 Task: Look for space in Oudtshoorn, South Africa from 8th August, 2023 to 15th August, 2023 for 9 adults in price range Rs.10000 to Rs.14000. Place can be shared room with 5 bedrooms having 9 beds and 5 bathrooms. Property type can be house, flat, guest house. Amenities needed are: wifi, TV, free parkinig on premises, gym, breakfast. Booking option can be shelf check-in. Required host language is English.
Action: Mouse moved to (430, 110)
Screenshot: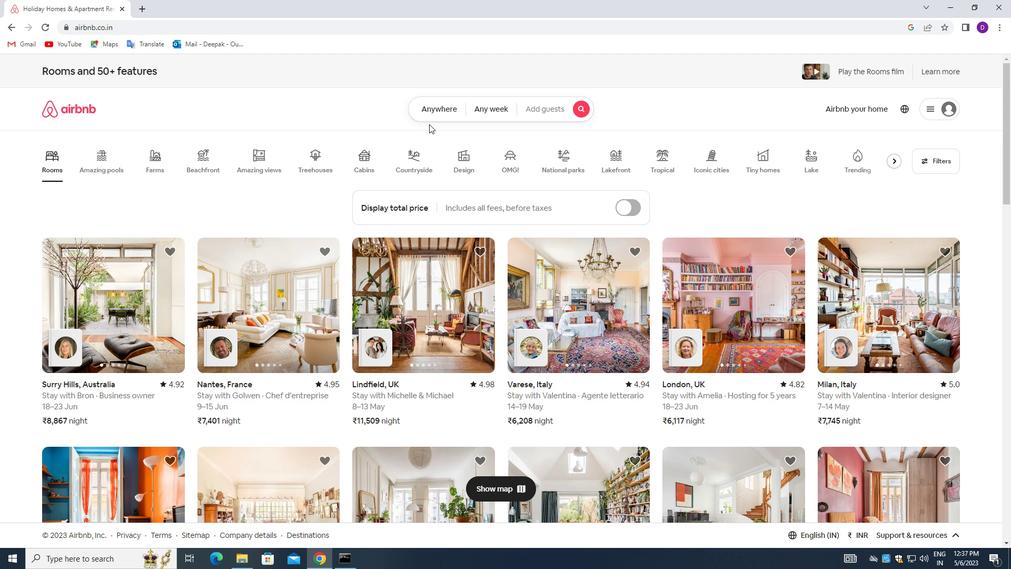 
Action: Mouse pressed left at (430, 110)
Screenshot: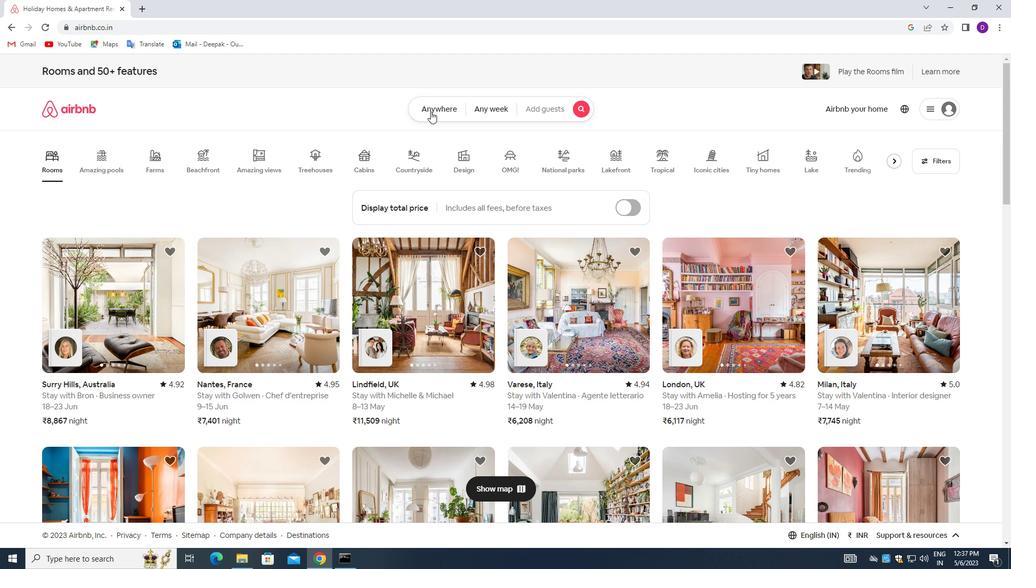 
Action: Mouse moved to (376, 151)
Screenshot: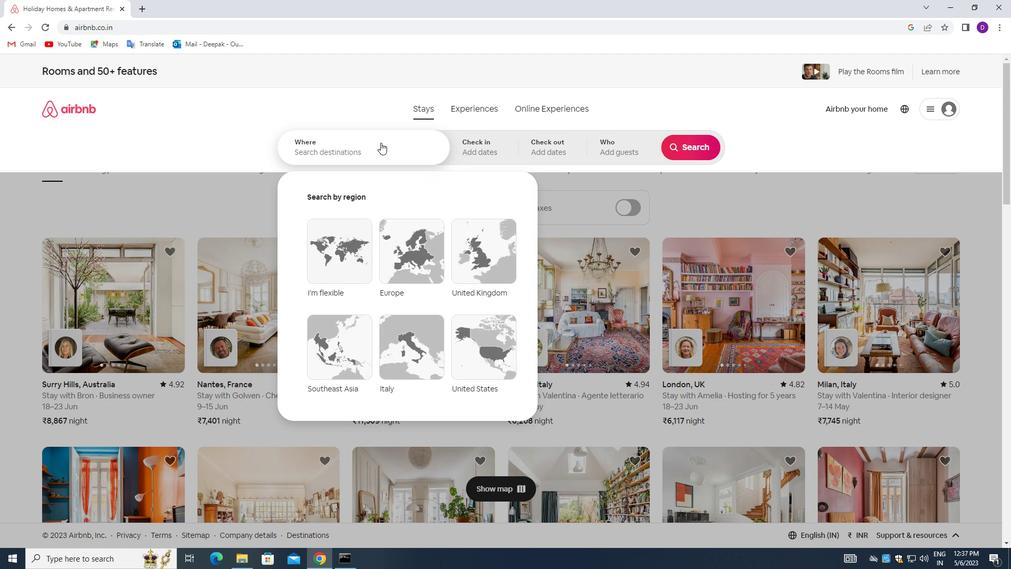 
Action: Mouse pressed left at (376, 151)
Screenshot: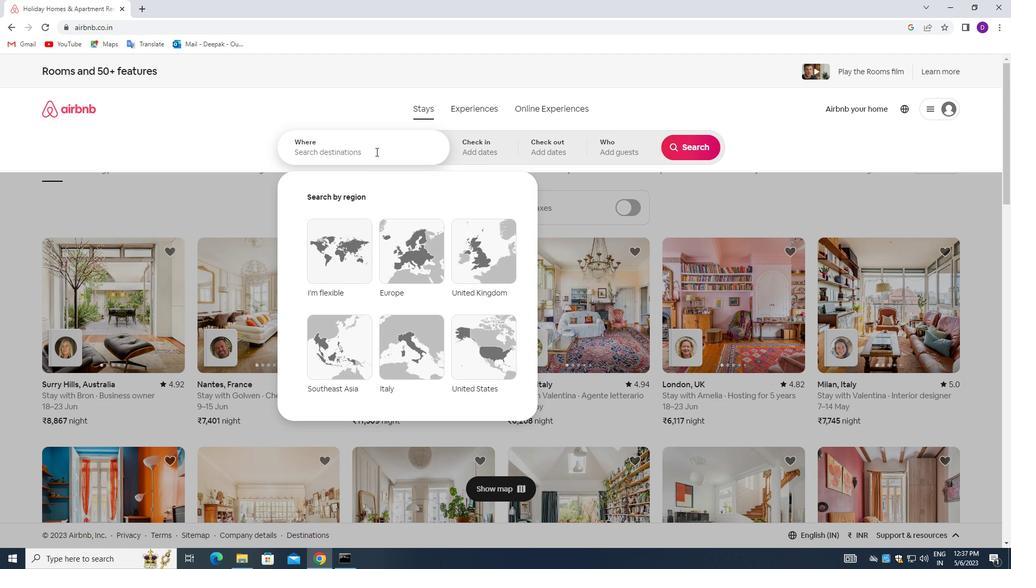 
Action: Mouse moved to (238, 214)
Screenshot: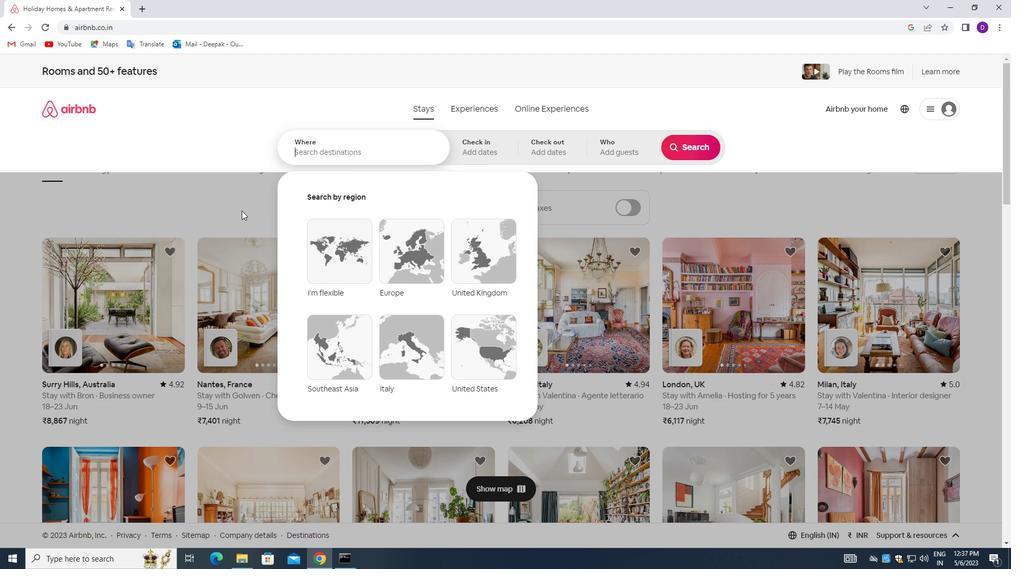 
Action: Key pressed <Key.shift>OUDTSHOORN,<Key.space><Key.shift_r>SOUTH<Key.space><Key.shift_r>AFRICA<Key.enter>
Screenshot: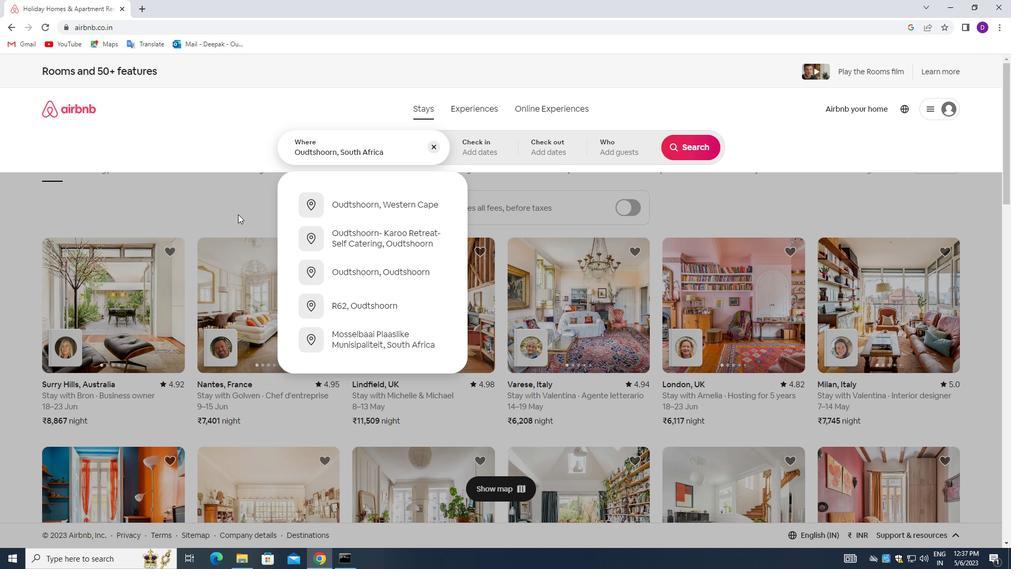 
Action: Mouse moved to (689, 228)
Screenshot: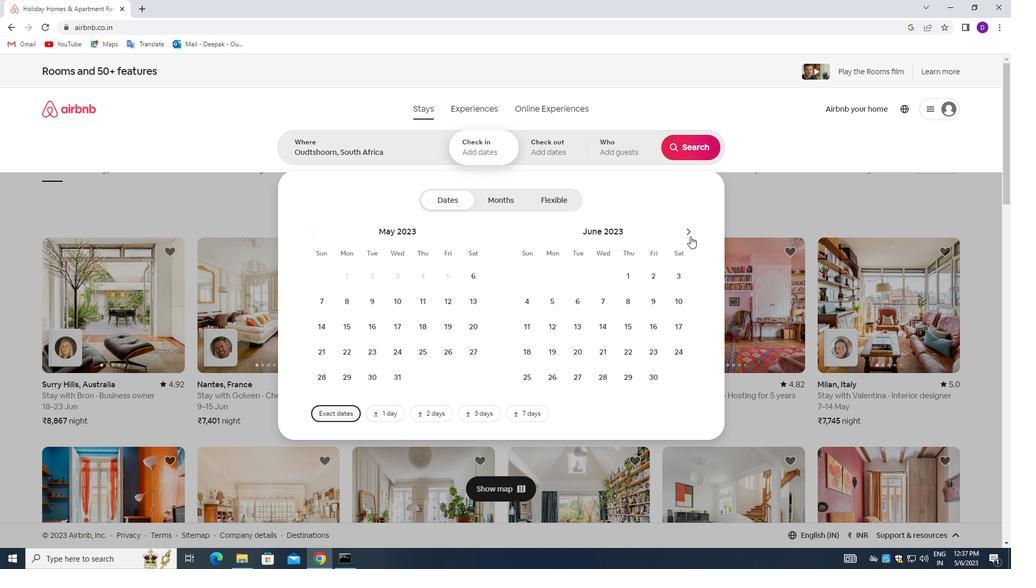 
Action: Mouse pressed left at (689, 228)
Screenshot: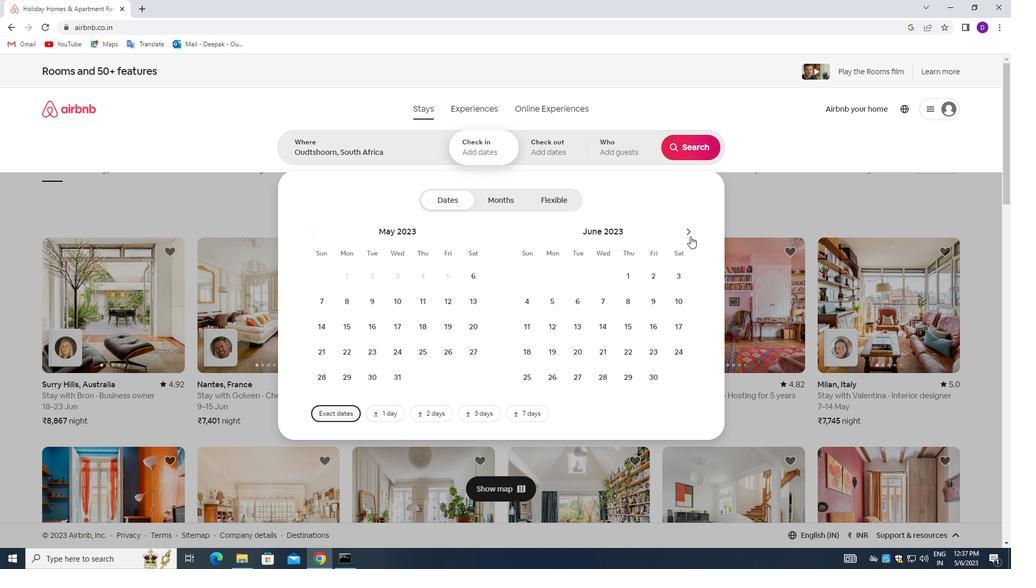 
Action: Mouse pressed left at (689, 228)
Screenshot: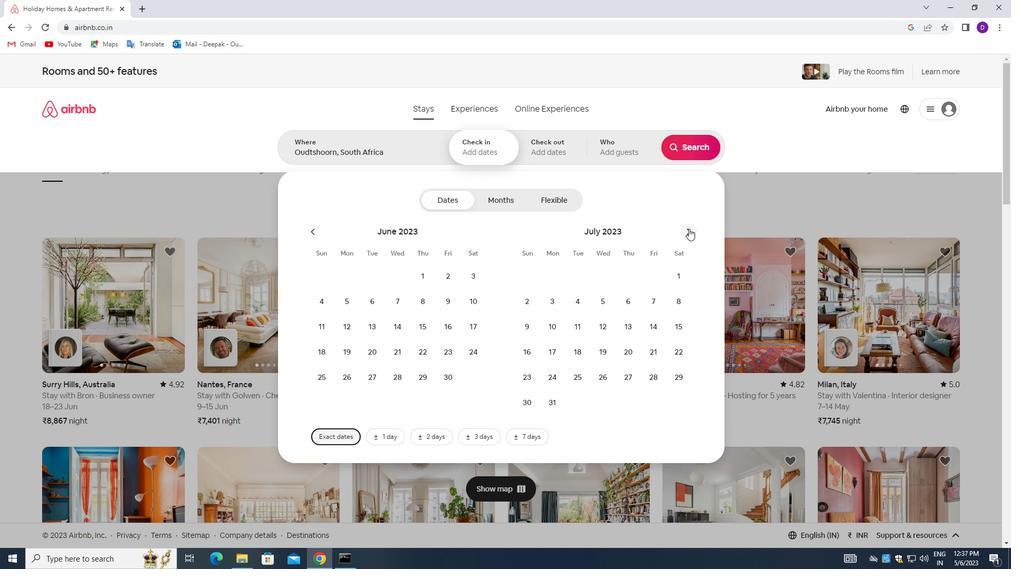 
Action: Mouse moved to (575, 306)
Screenshot: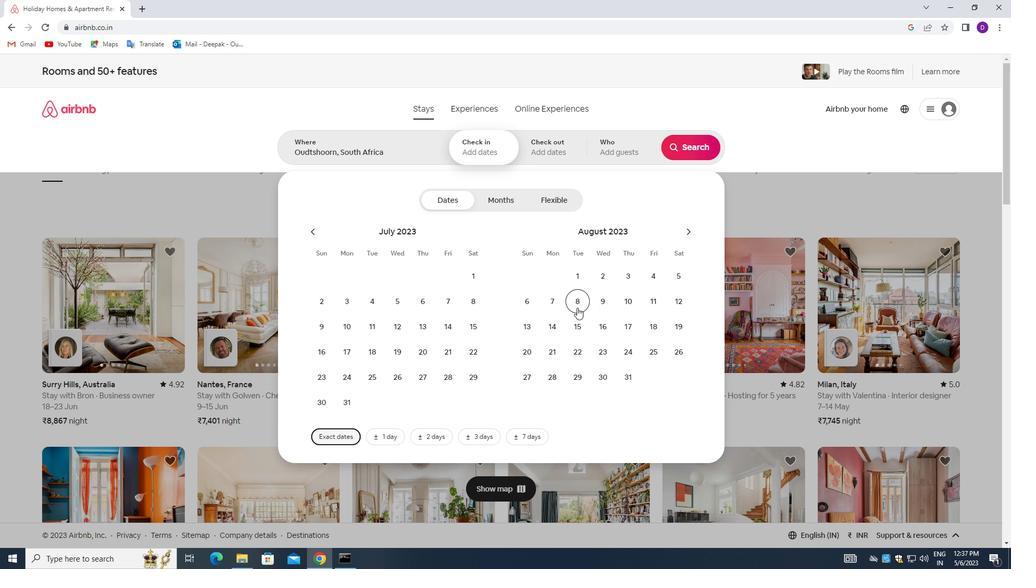 
Action: Mouse pressed left at (575, 306)
Screenshot: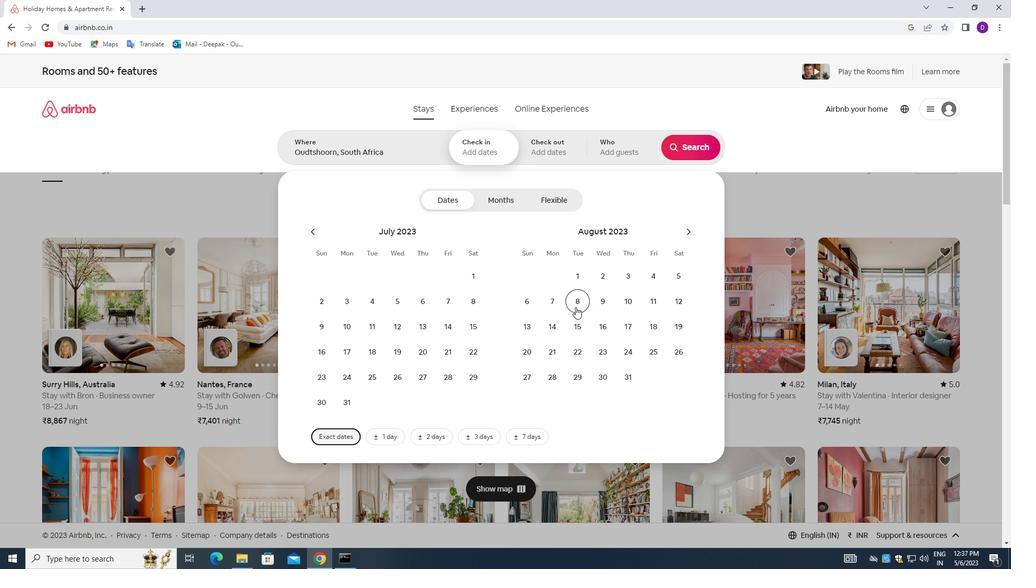 
Action: Mouse moved to (580, 330)
Screenshot: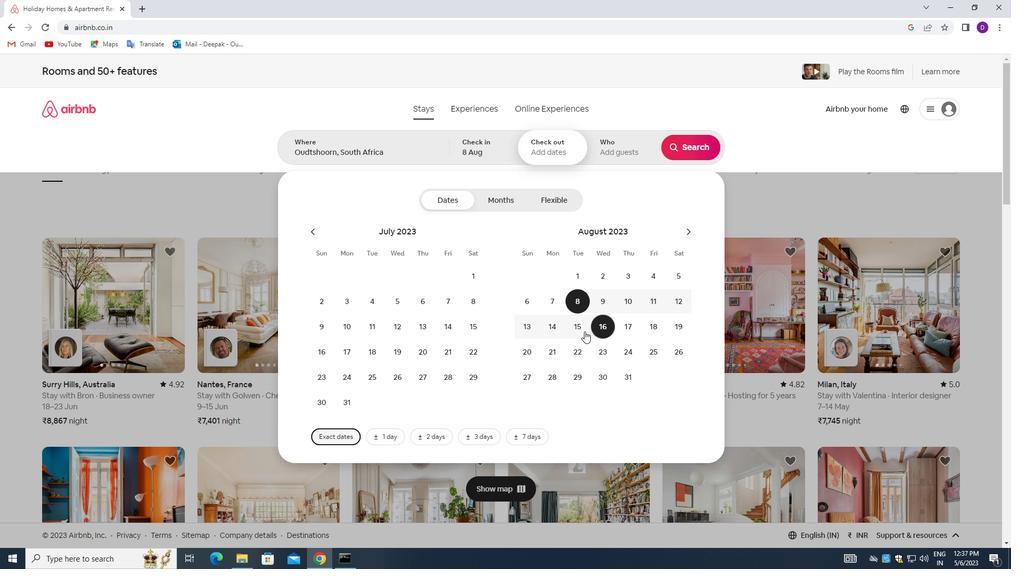 
Action: Mouse pressed left at (580, 330)
Screenshot: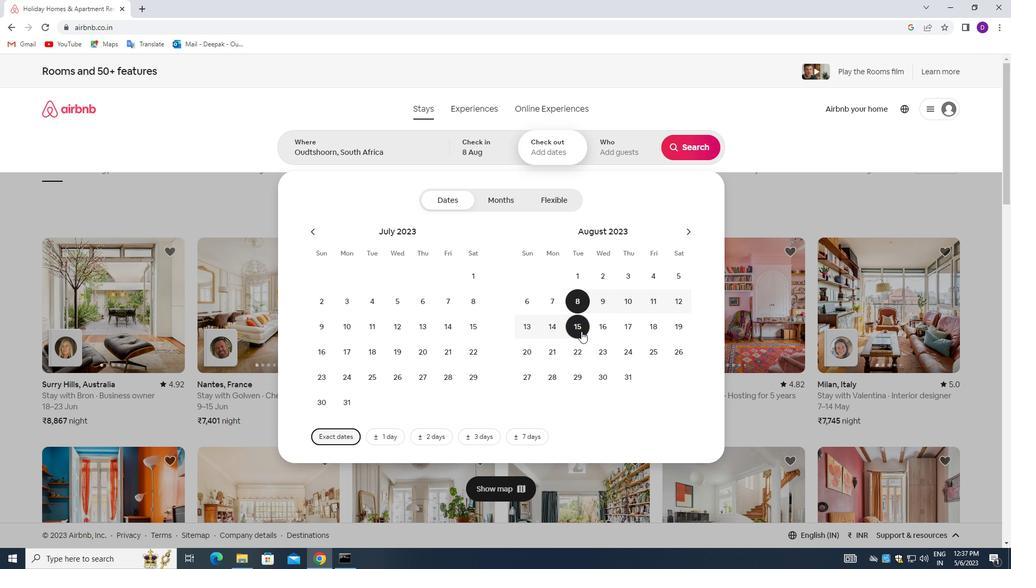 
Action: Mouse moved to (614, 150)
Screenshot: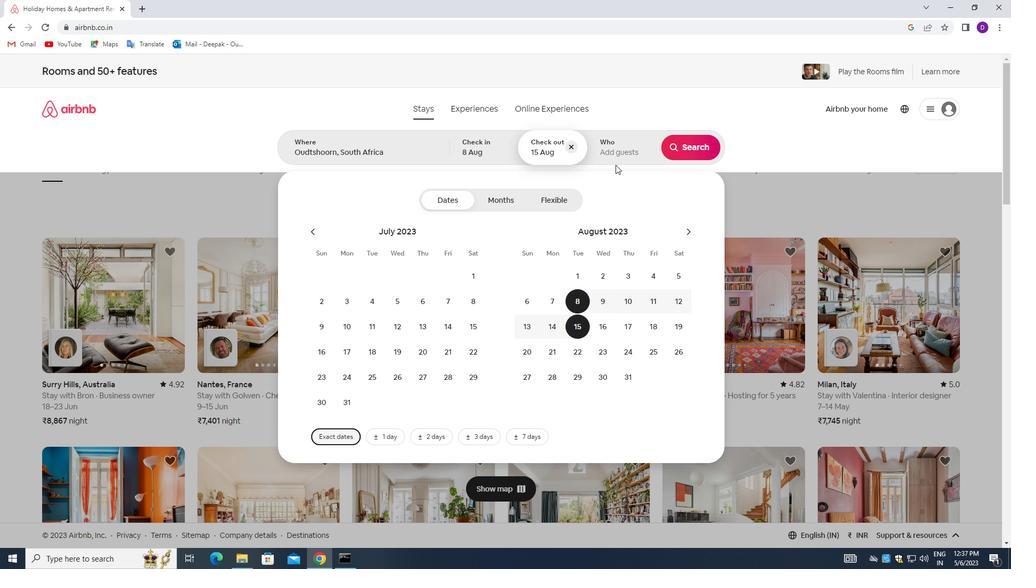 
Action: Mouse pressed left at (614, 150)
Screenshot: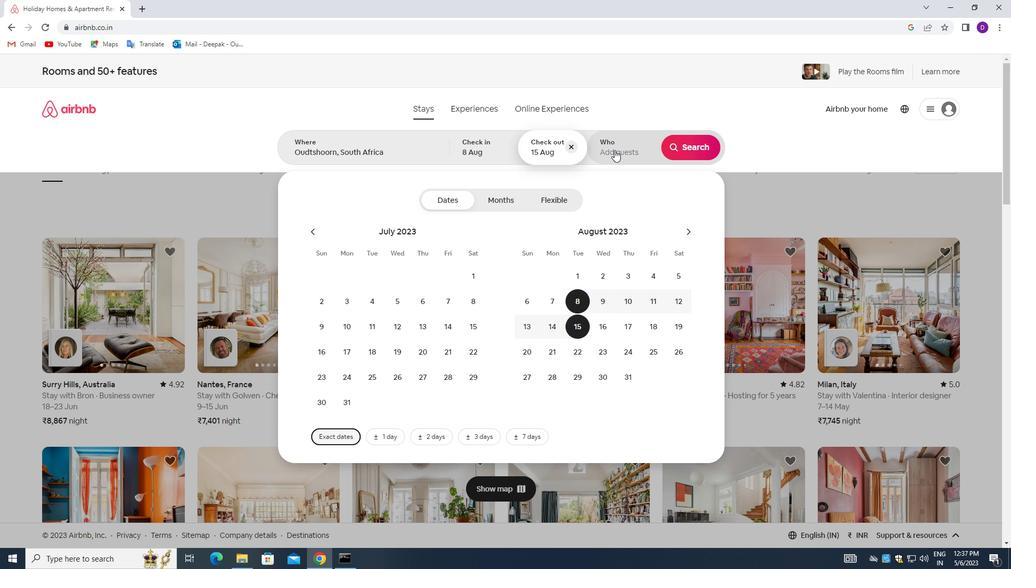 
Action: Mouse moved to (690, 203)
Screenshot: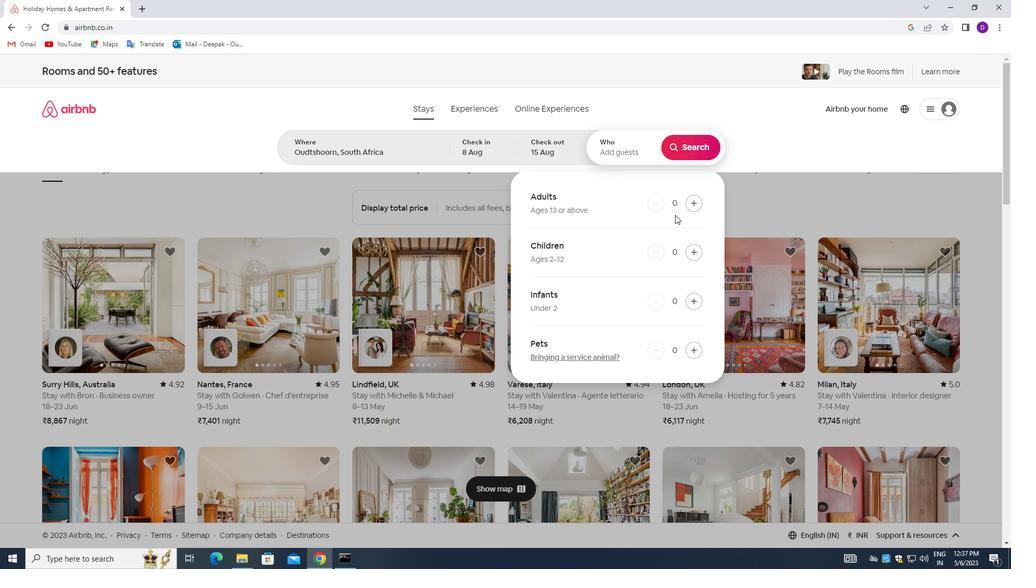 
Action: Mouse pressed left at (690, 203)
Screenshot: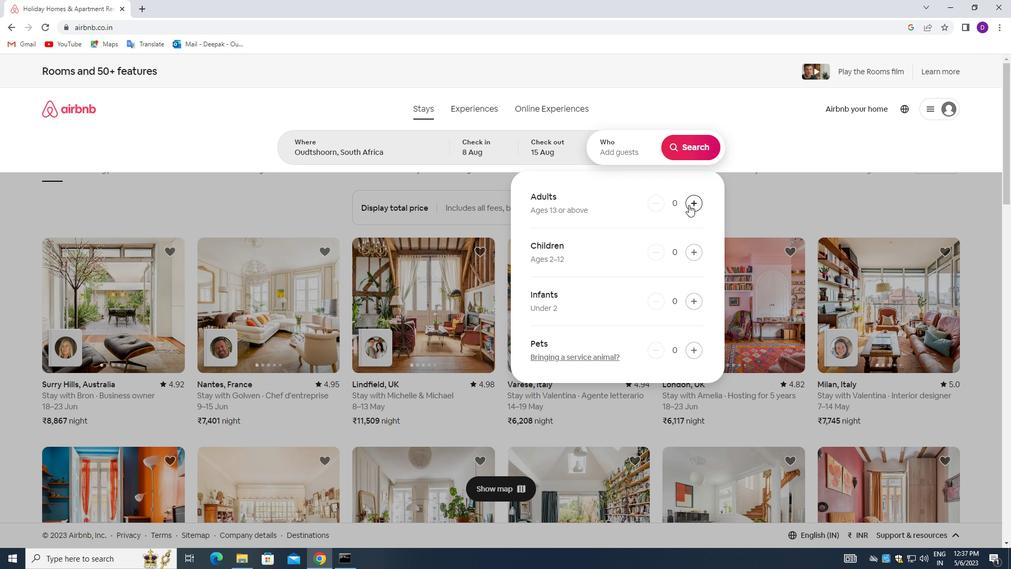 
Action: Mouse pressed left at (690, 203)
Screenshot: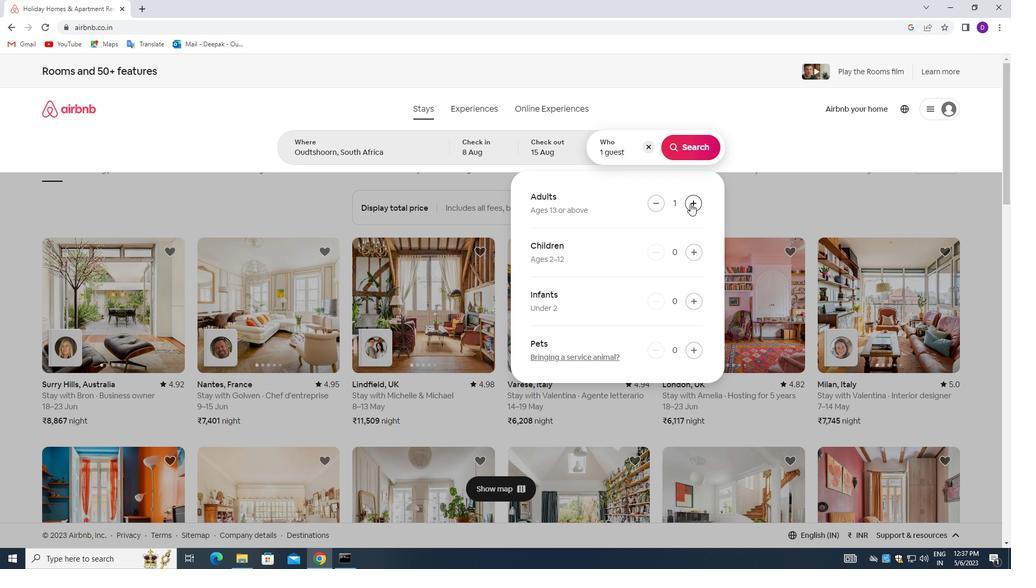 
Action: Mouse pressed left at (690, 203)
Screenshot: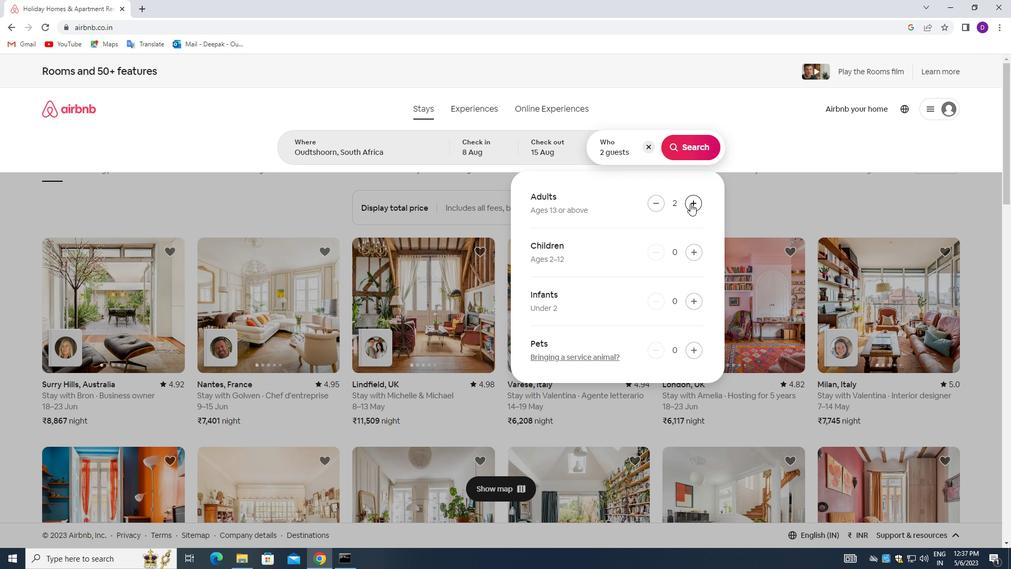 
Action: Mouse pressed left at (690, 203)
Screenshot: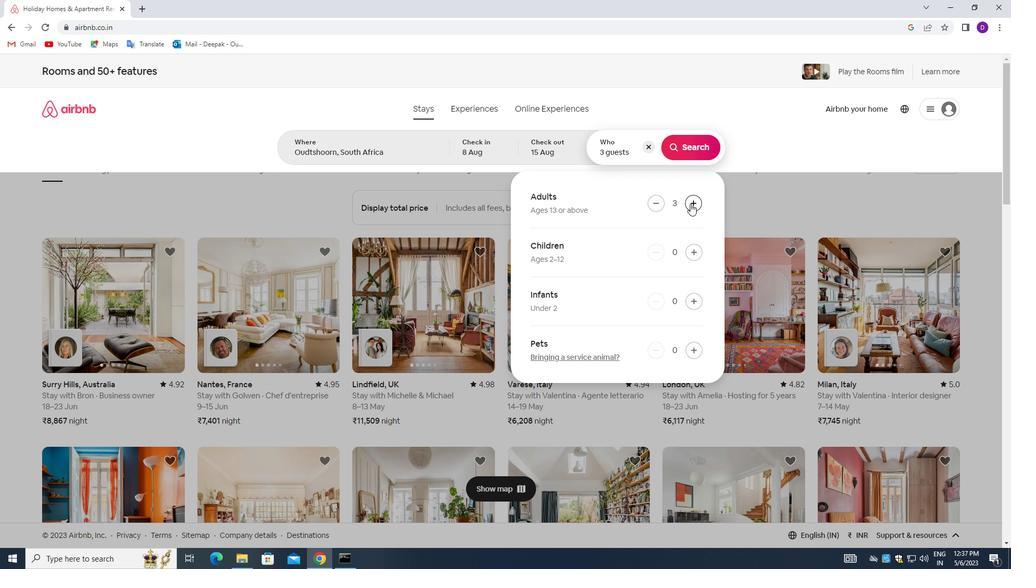 
Action: Mouse pressed left at (690, 203)
Screenshot: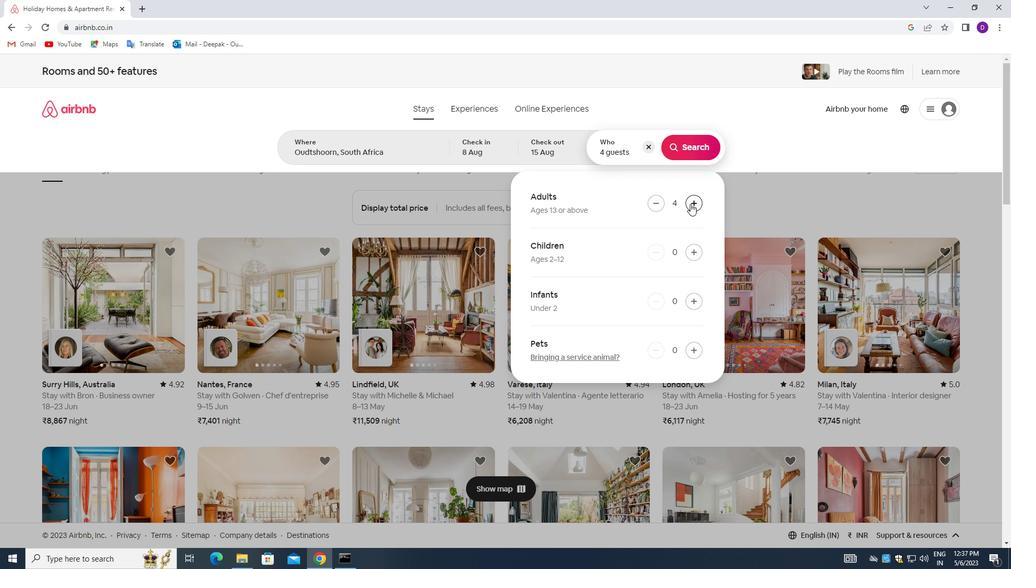 
Action: Mouse pressed left at (690, 203)
Screenshot: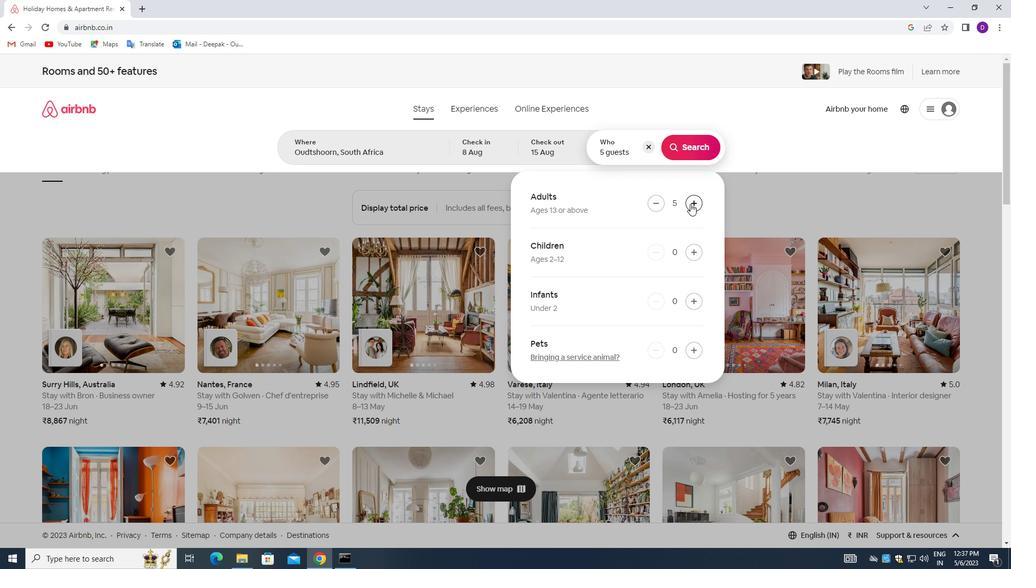 
Action: Mouse pressed left at (690, 203)
Screenshot: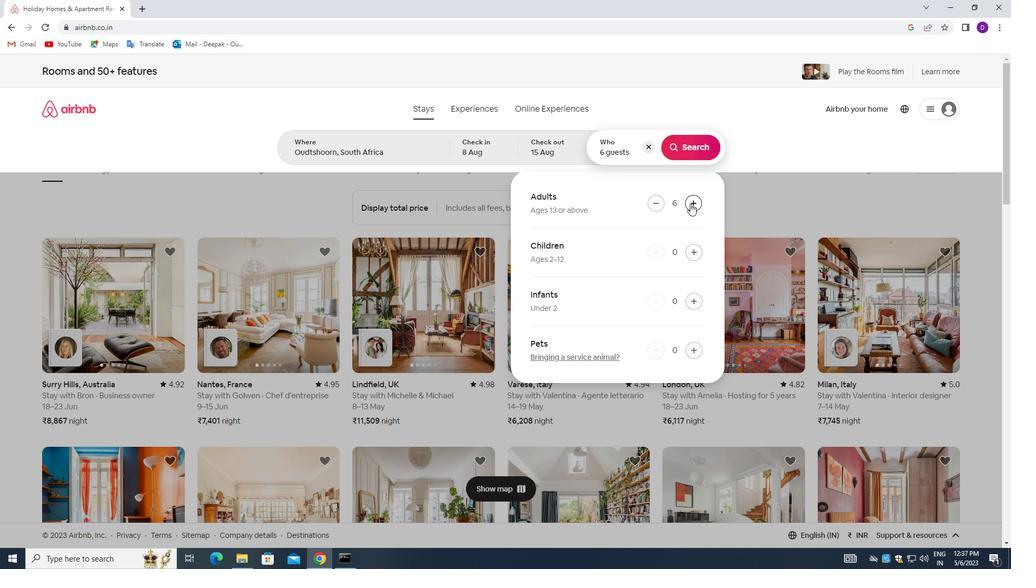 
Action: Mouse pressed left at (690, 203)
Screenshot: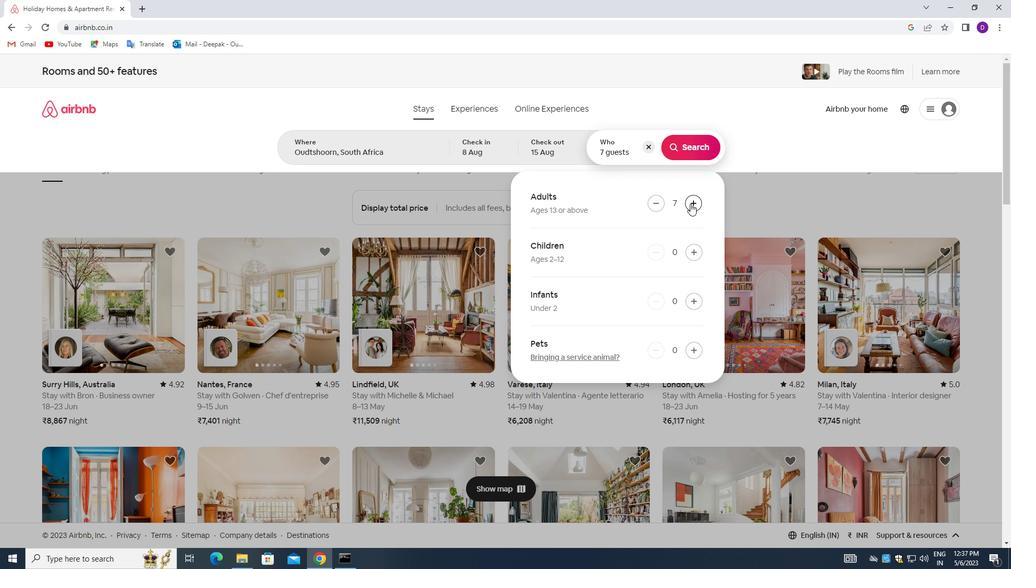 
Action: Mouse pressed left at (690, 203)
Screenshot: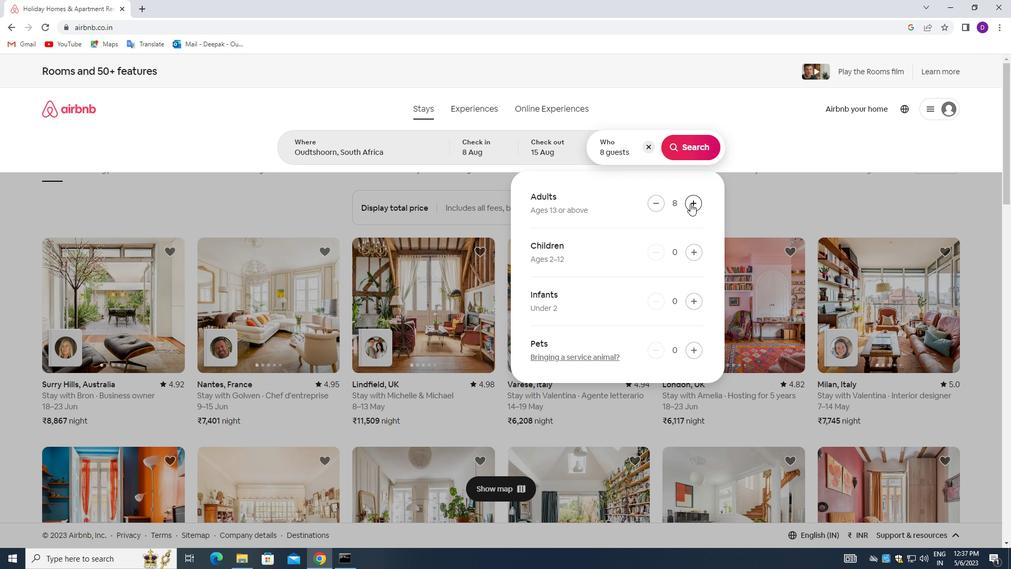 
Action: Mouse moved to (691, 149)
Screenshot: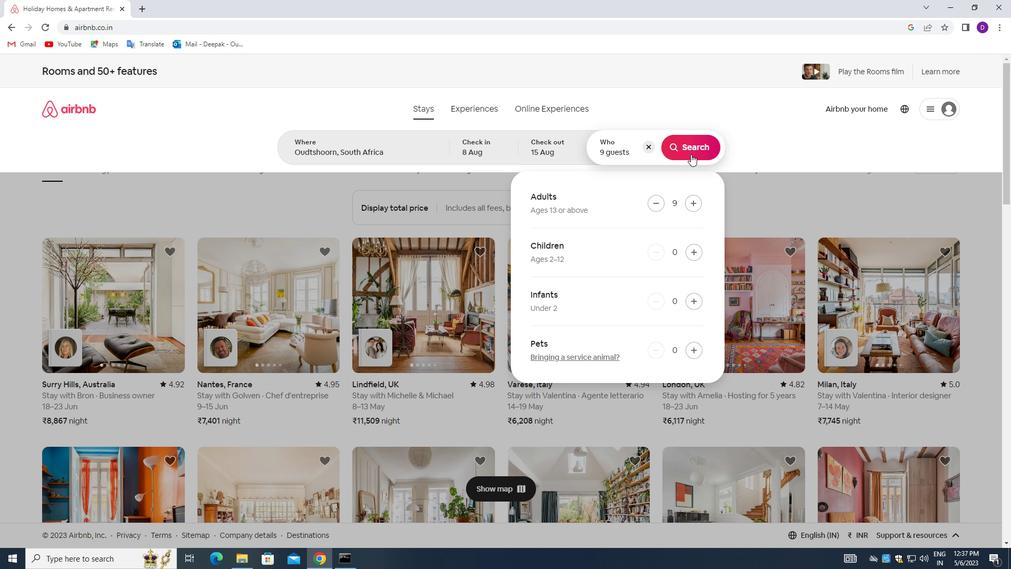 
Action: Mouse pressed left at (691, 149)
Screenshot: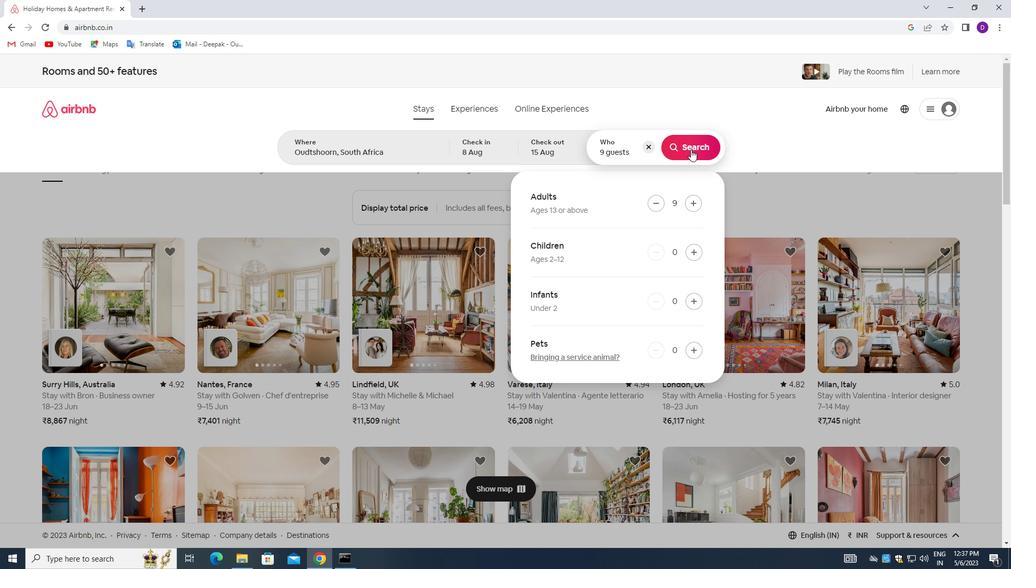
Action: Mouse moved to (953, 117)
Screenshot: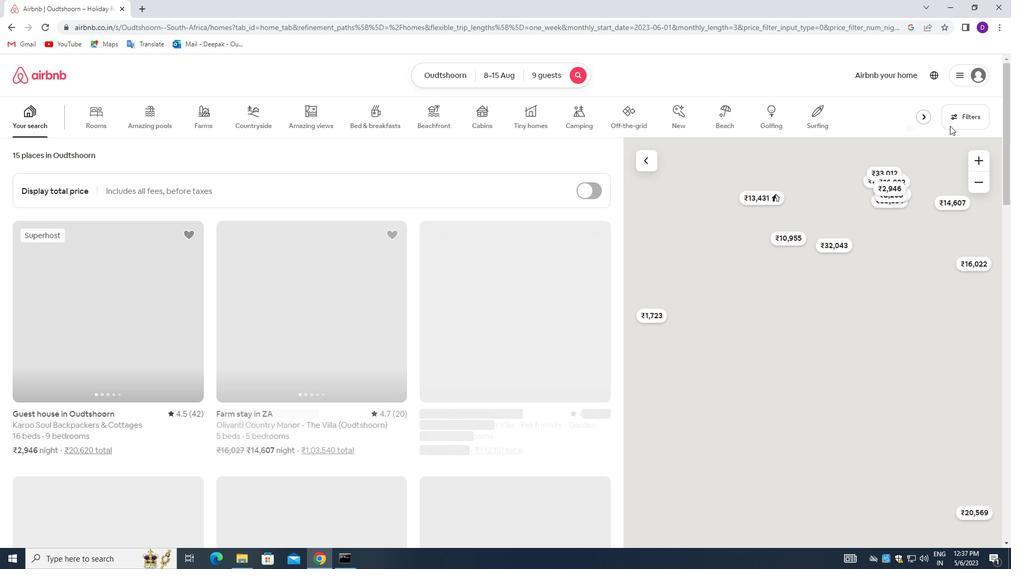 
Action: Mouse pressed left at (953, 117)
Screenshot: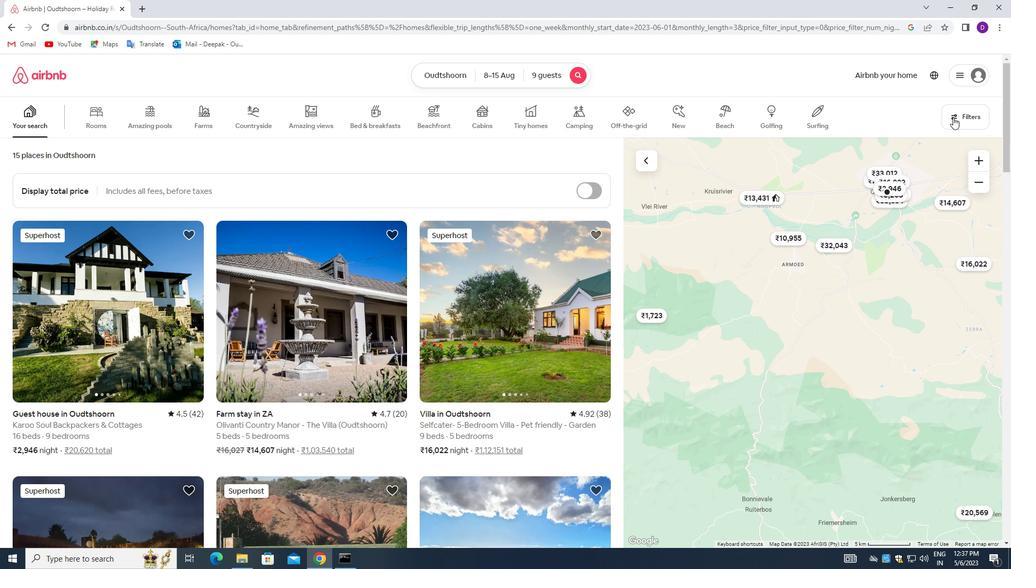 
Action: Mouse moved to (371, 376)
Screenshot: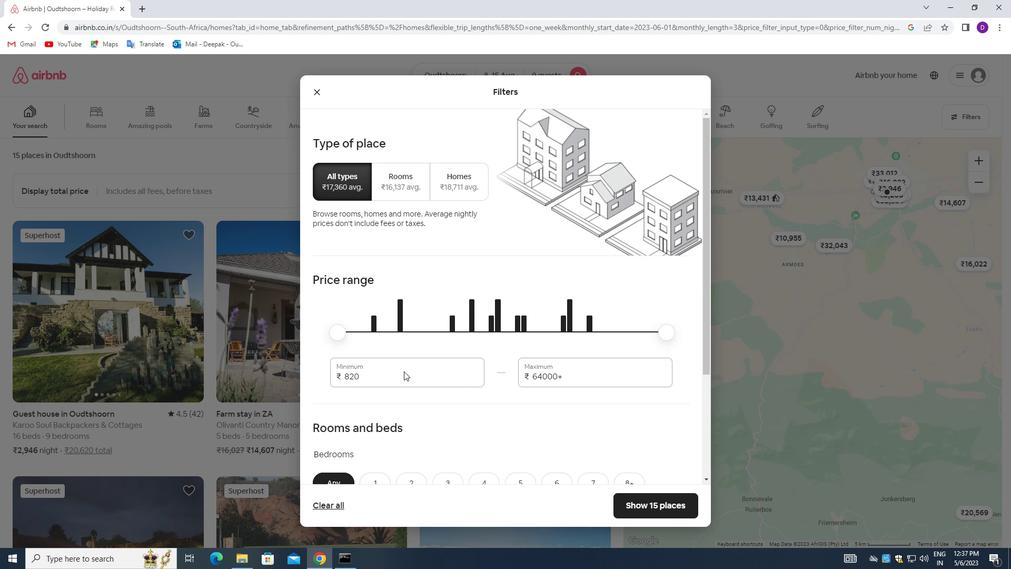 
Action: Mouse pressed left at (371, 376)
Screenshot: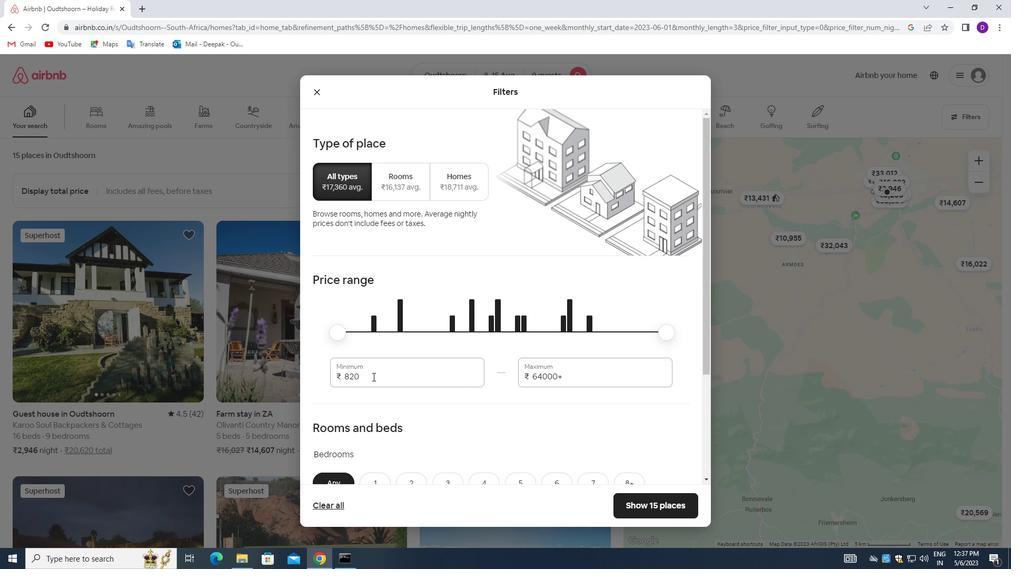 
Action: Mouse pressed left at (371, 376)
Screenshot: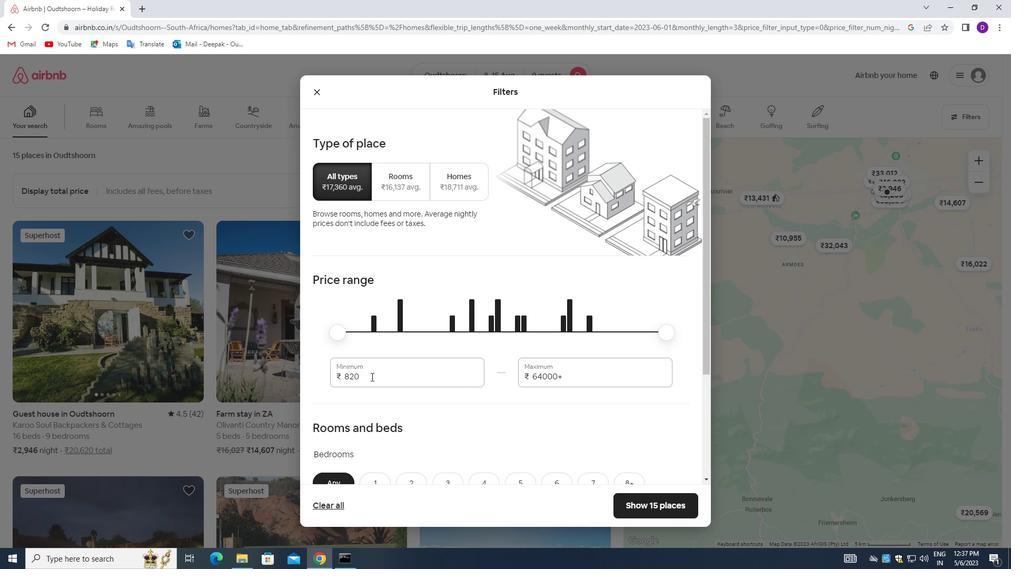 
Action: Key pressed 10000<Key.tab>14000
Screenshot: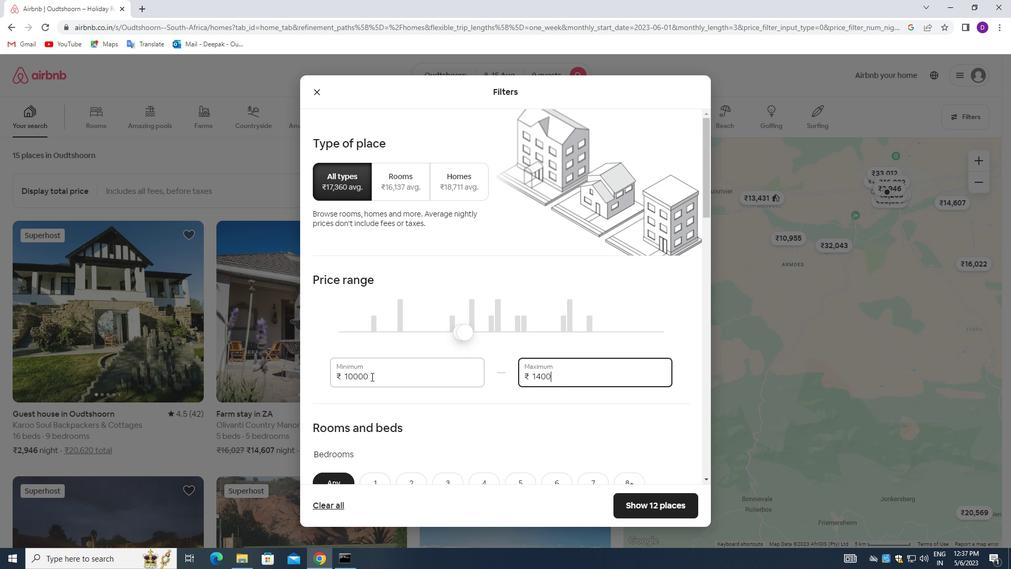 
Action: Mouse moved to (412, 386)
Screenshot: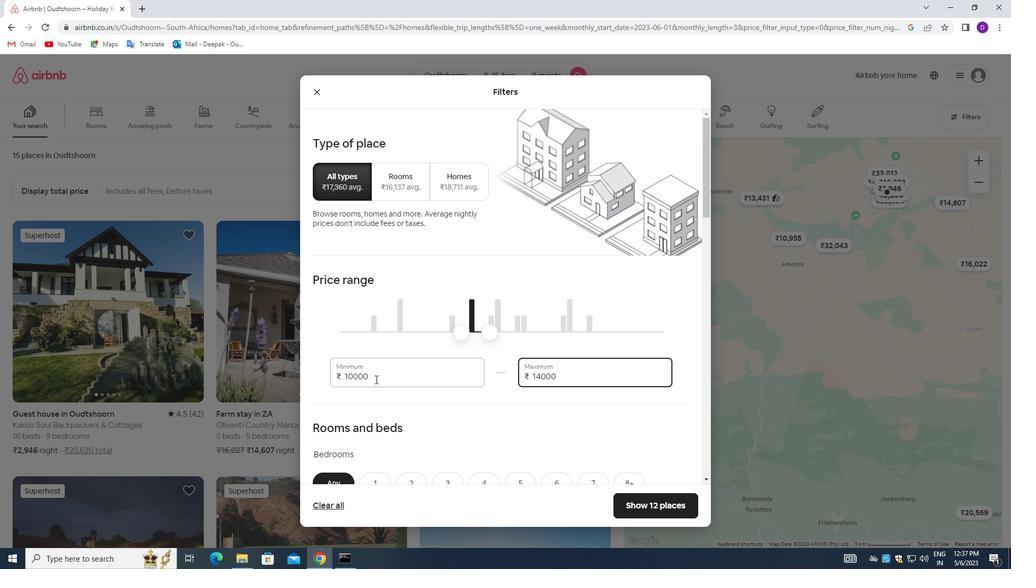 
Action: Mouse scrolled (412, 385) with delta (0, 0)
Screenshot: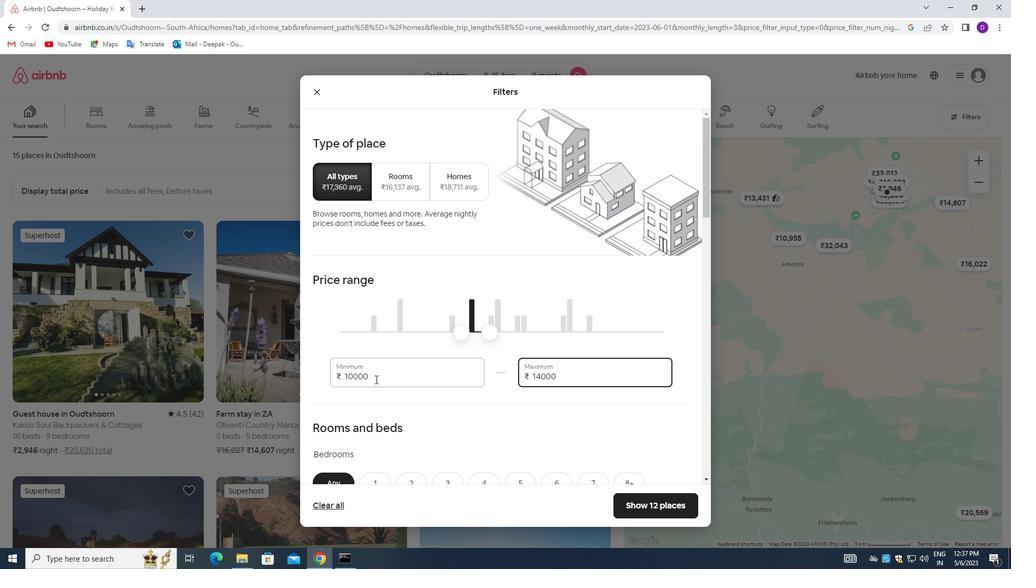 
Action: Mouse moved to (413, 386)
Screenshot: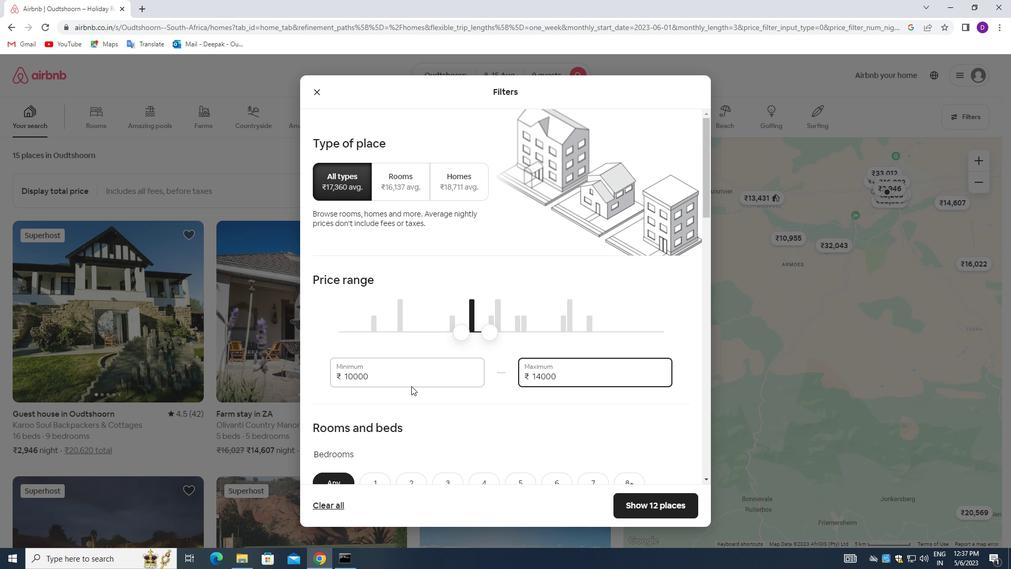 
Action: Mouse scrolled (413, 385) with delta (0, 0)
Screenshot: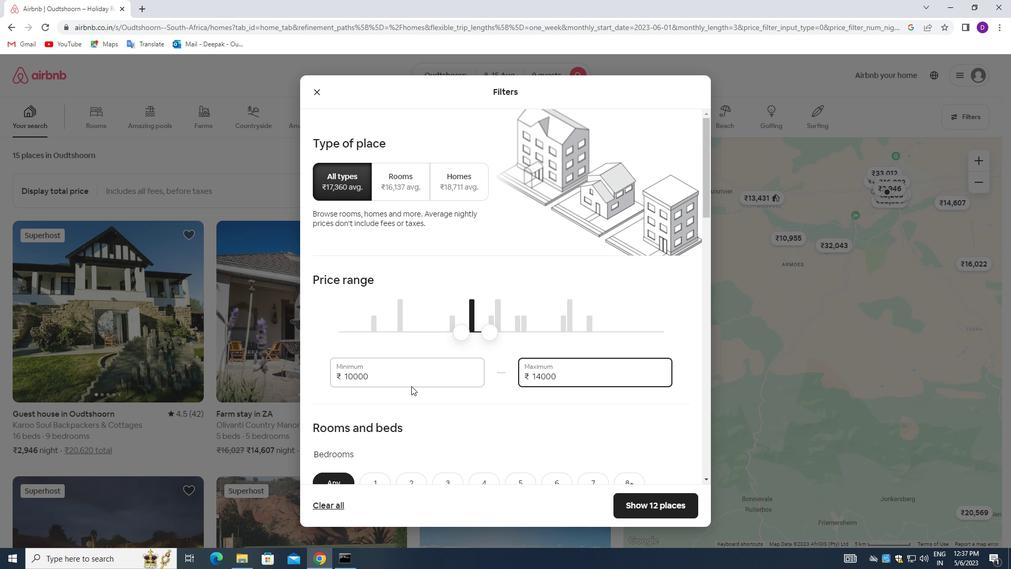 
Action: Mouse moved to (416, 386)
Screenshot: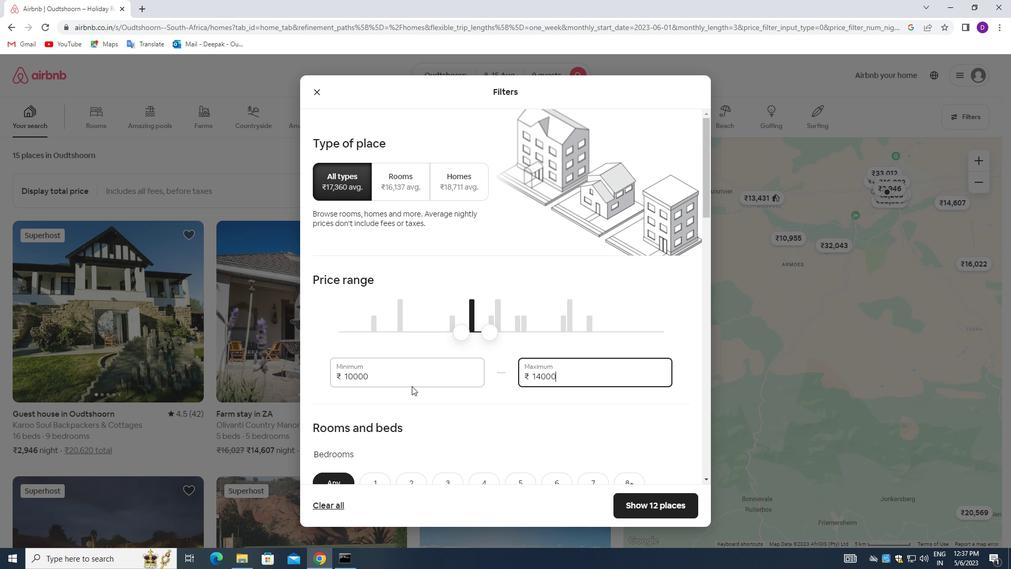 
Action: Mouse scrolled (416, 385) with delta (0, 0)
Screenshot: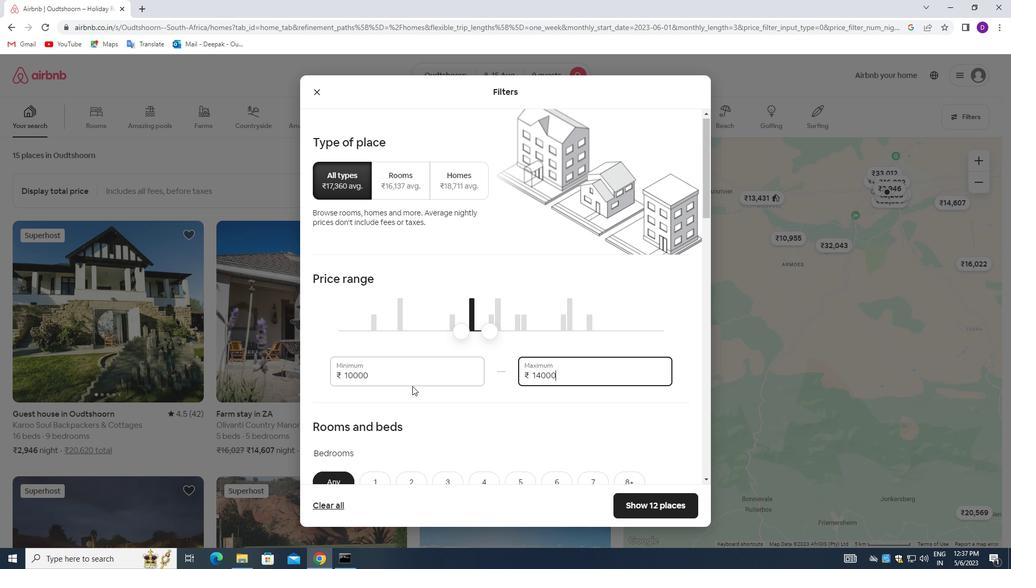
Action: Mouse moved to (517, 326)
Screenshot: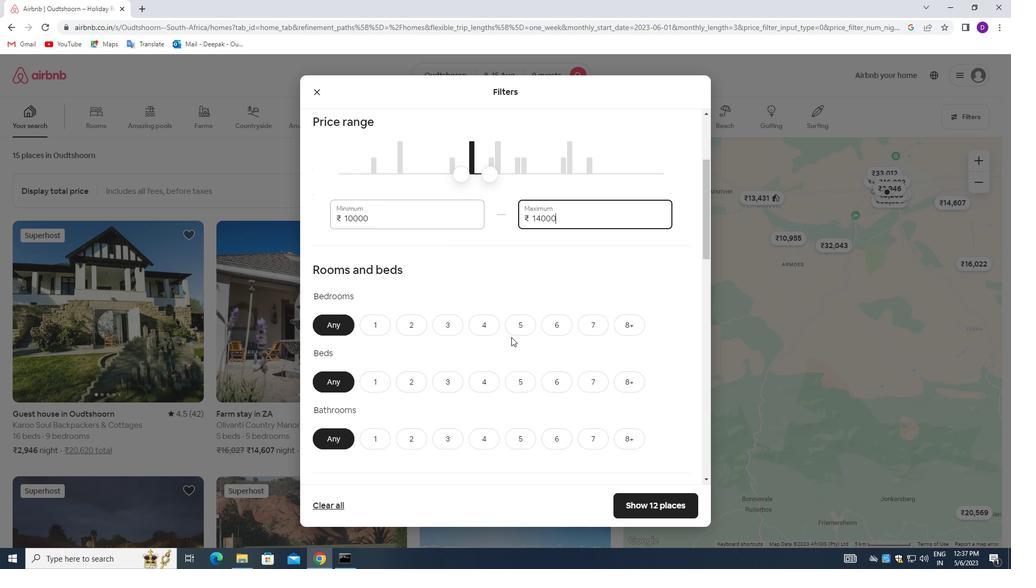 
Action: Mouse pressed left at (517, 326)
Screenshot: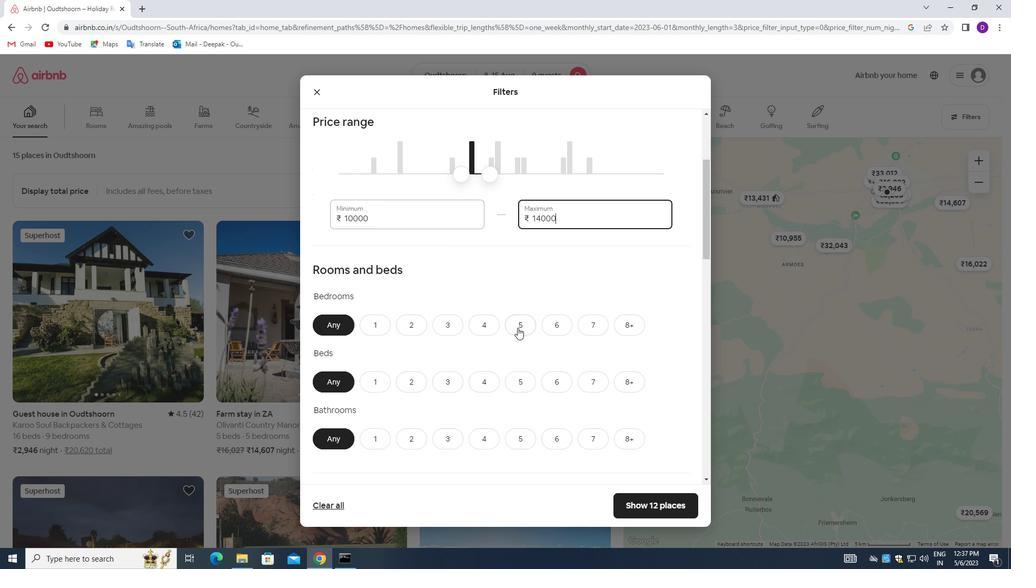 
Action: Mouse moved to (633, 381)
Screenshot: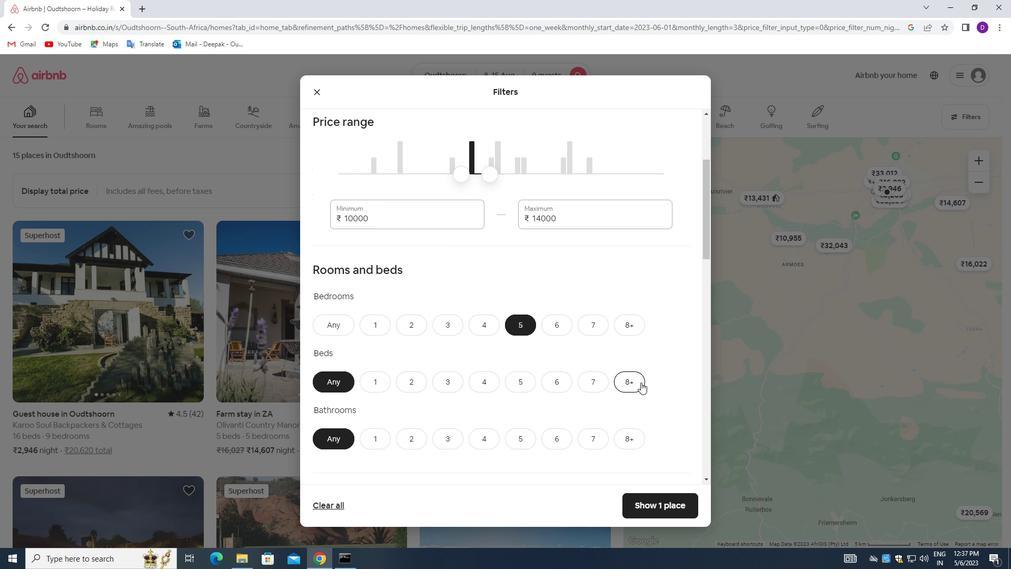 
Action: Mouse pressed left at (633, 381)
Screenshot: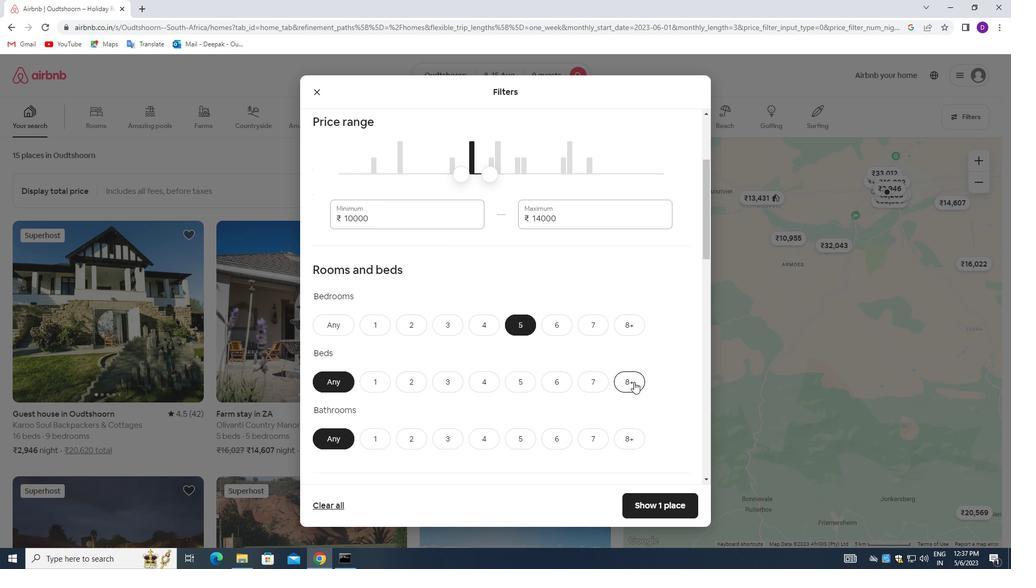 
Action: Mouse moved to (522, 430)
Screenshot: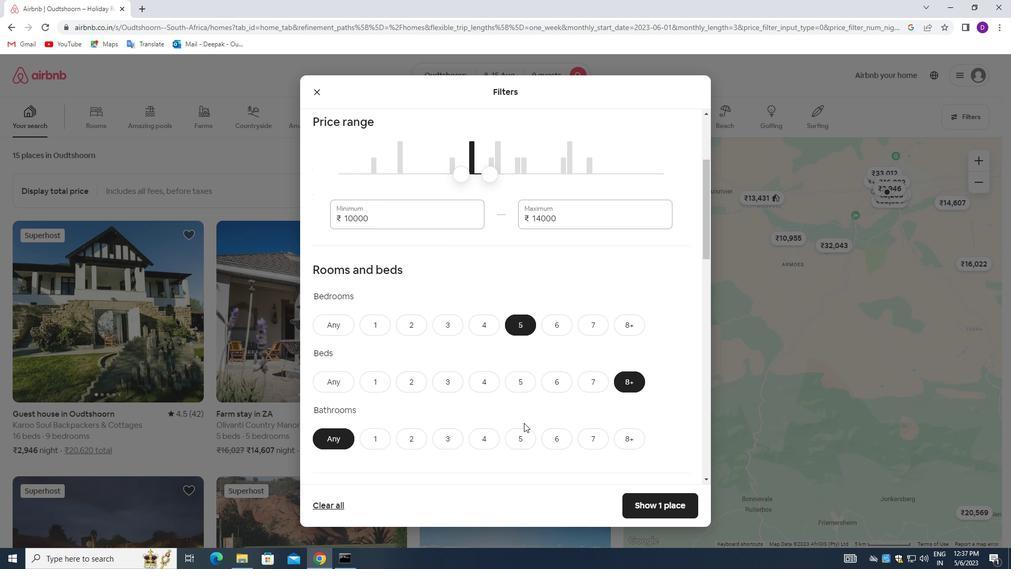 
Action: Mouse pressed left at (522, 430)
Screenshot: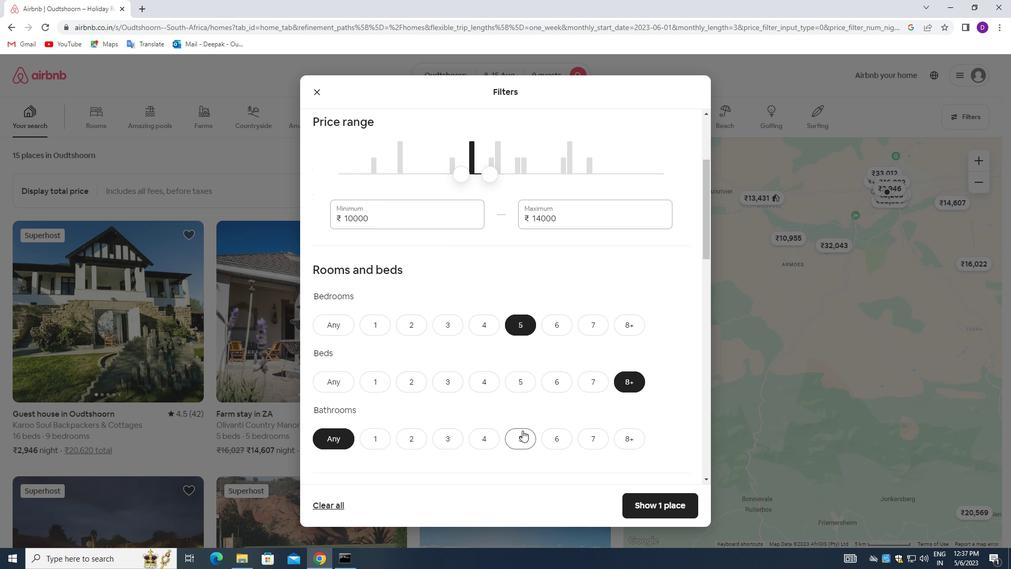 
Action: Mouse moved to (512, 379)
Screenshot: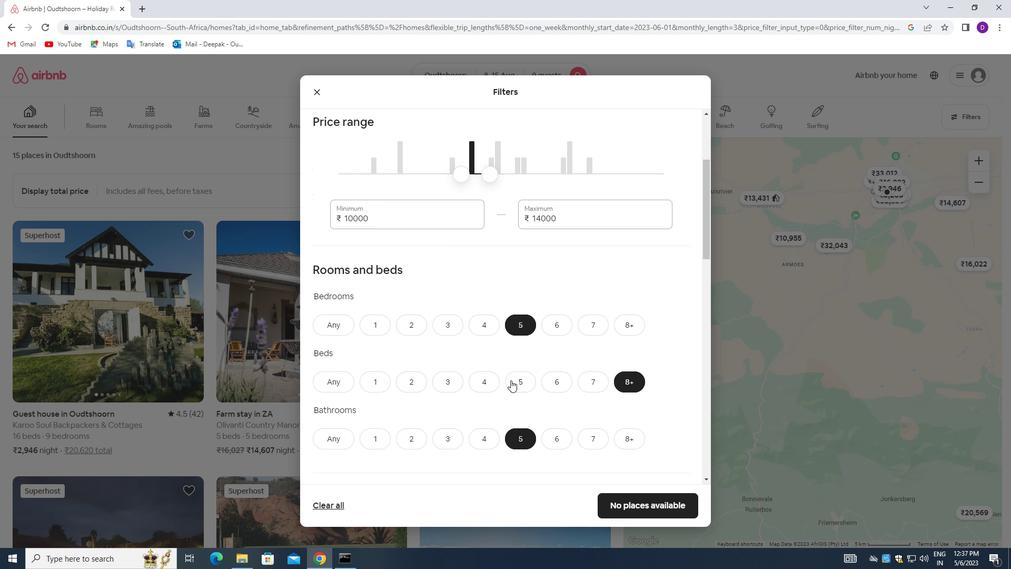 
Action: Mouse scrolled (512, 378) with delta (0, 0)
Screenshot: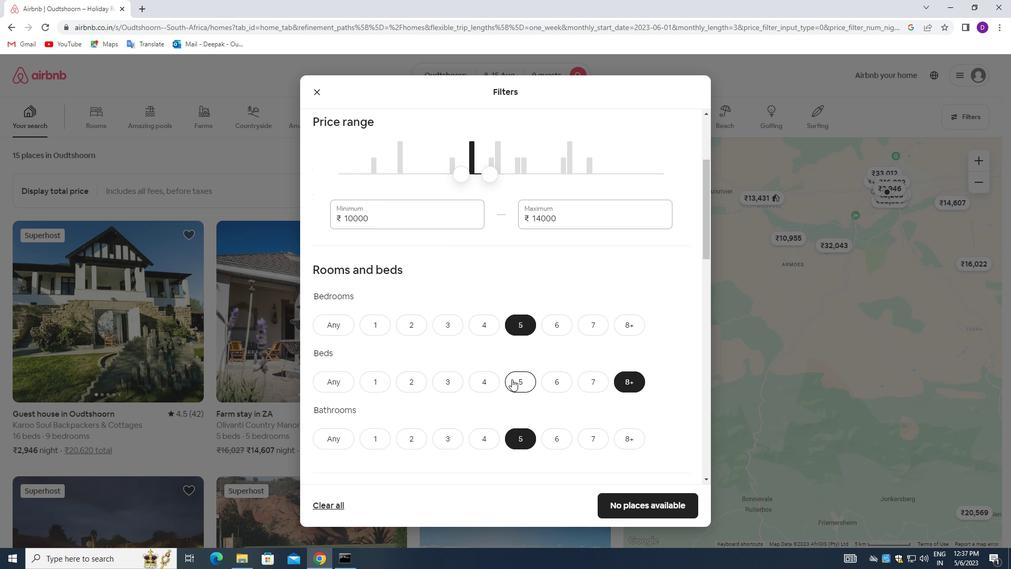 
Action: Mouse scrolled (512, 378) with delta (0, 0)
Screenshot: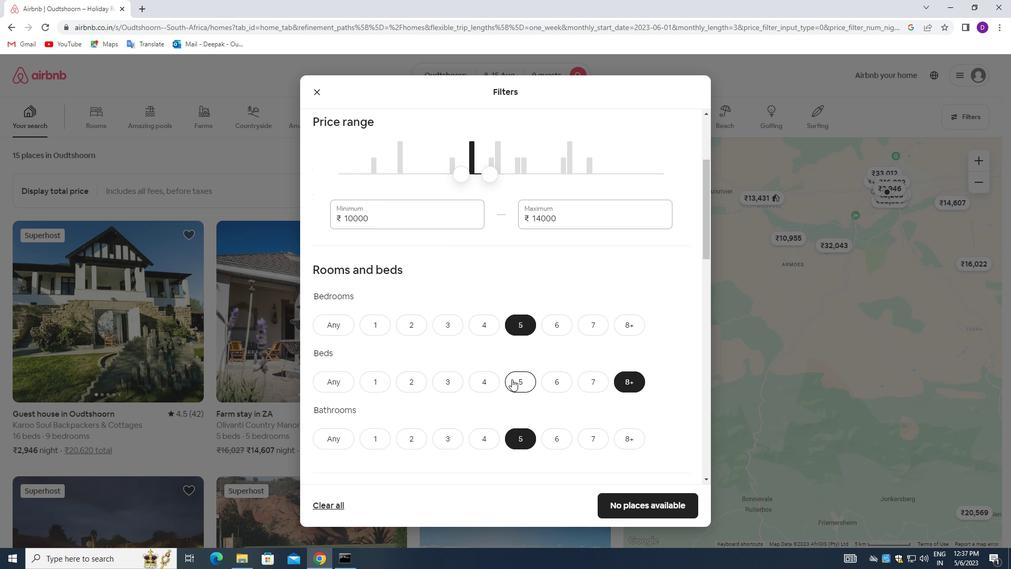 
Action: Mouse scrolled (512, 378) with delta (0, 0)
Screenshot: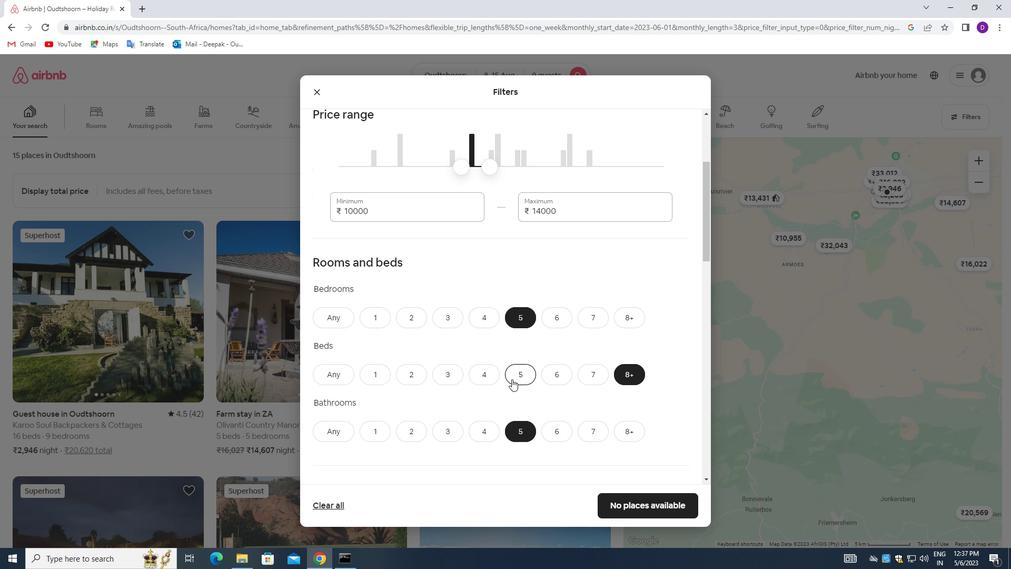 
Action: Mouse moved to (362, 394)
Screenshot: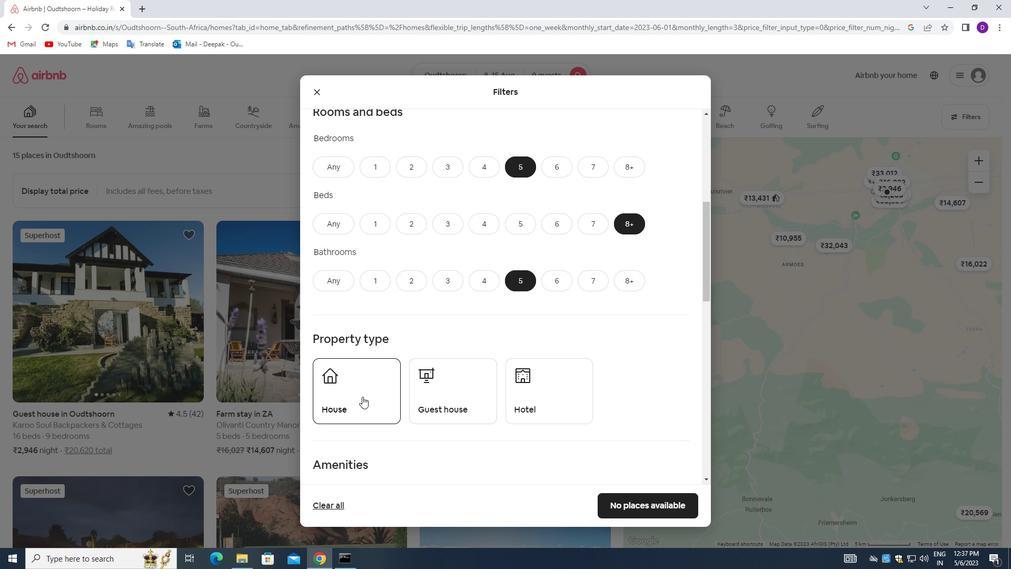 
Action: Mouse pressed left at (362, 394)
Screenshot: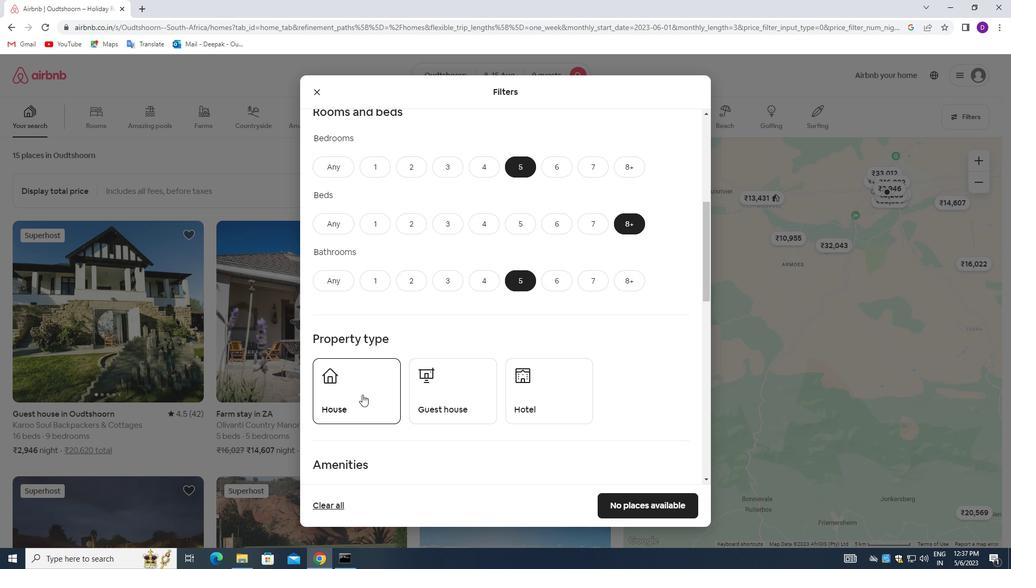 
Action: Mouse moved to (441, 397)
Screenshot: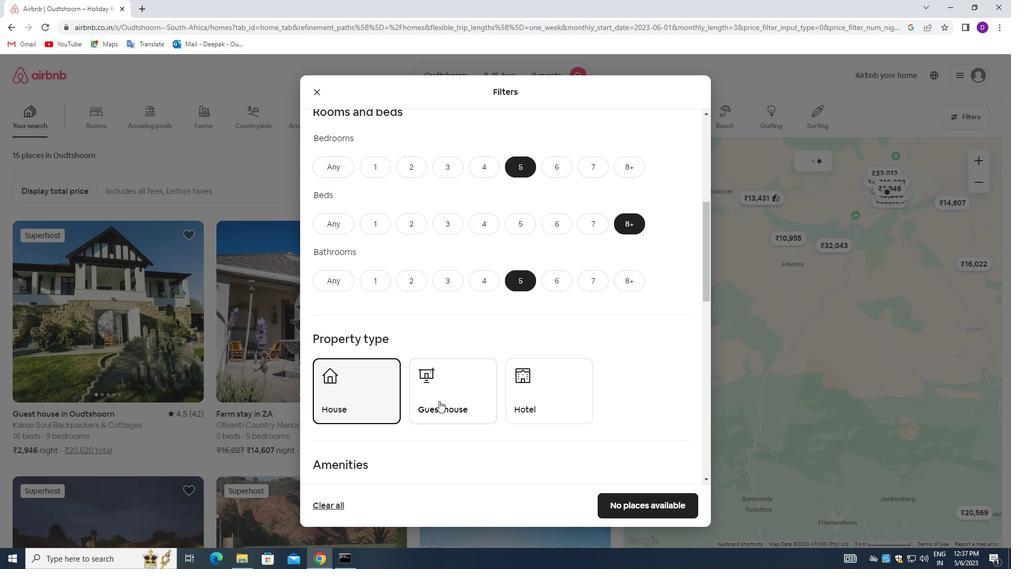
Action: Mouse pressed left at (441, 397)
Screenshot: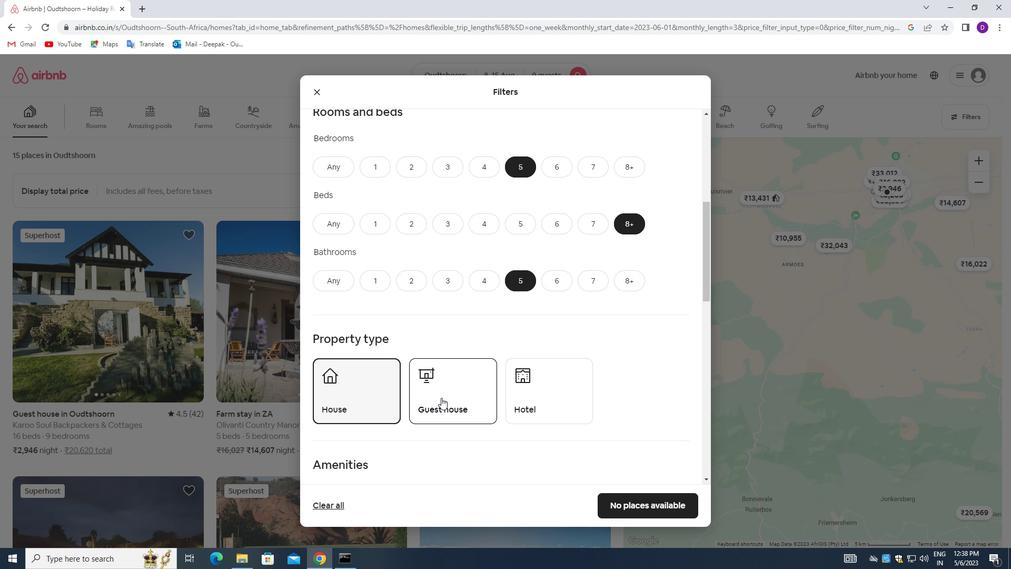 
Action: Mouse moved to (440, 395)
Screenshot: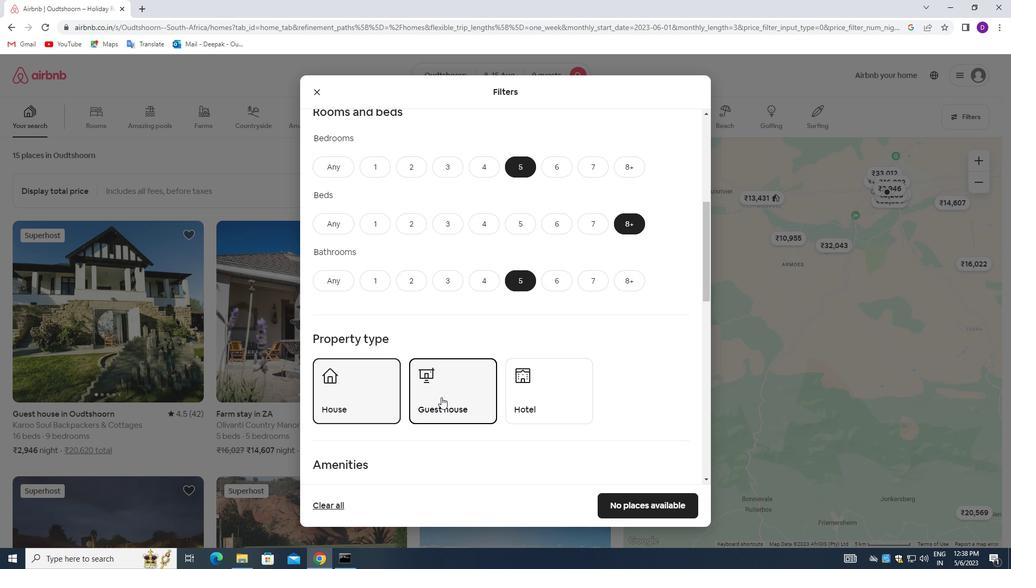 
Action: Mouse scrolled (440, 395) with delta (0, 0)
Screenshot: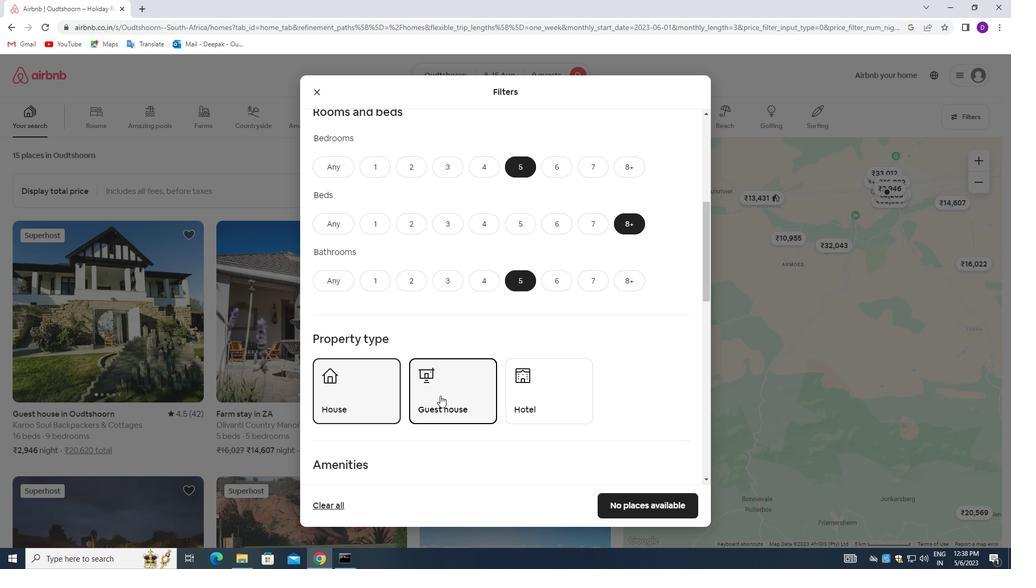 
Action: Mouse scrolled (440, 395) with delta (0, 0)
Screenshot: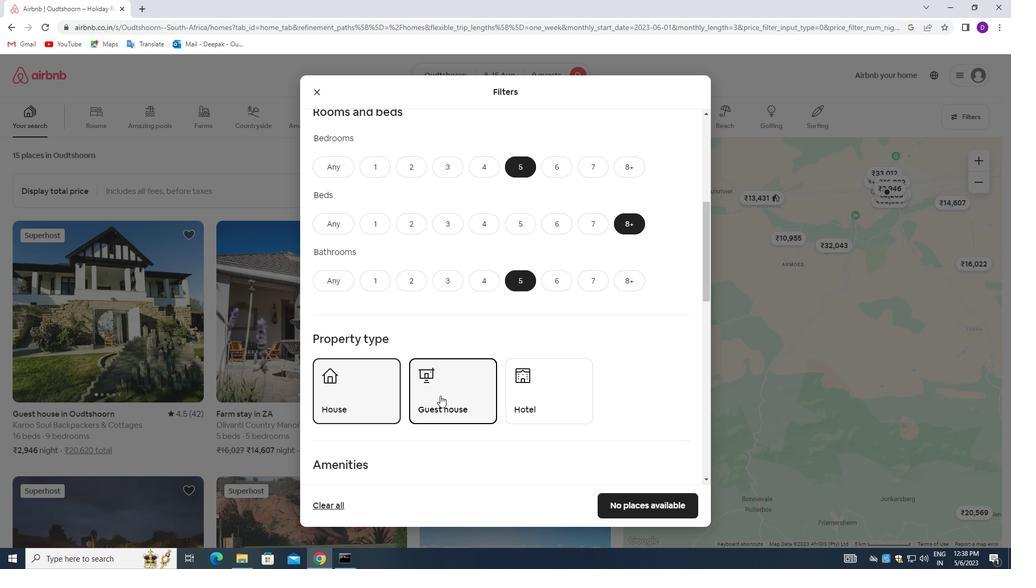 
Action: Mouse moved to (439, 395)
Screenshot: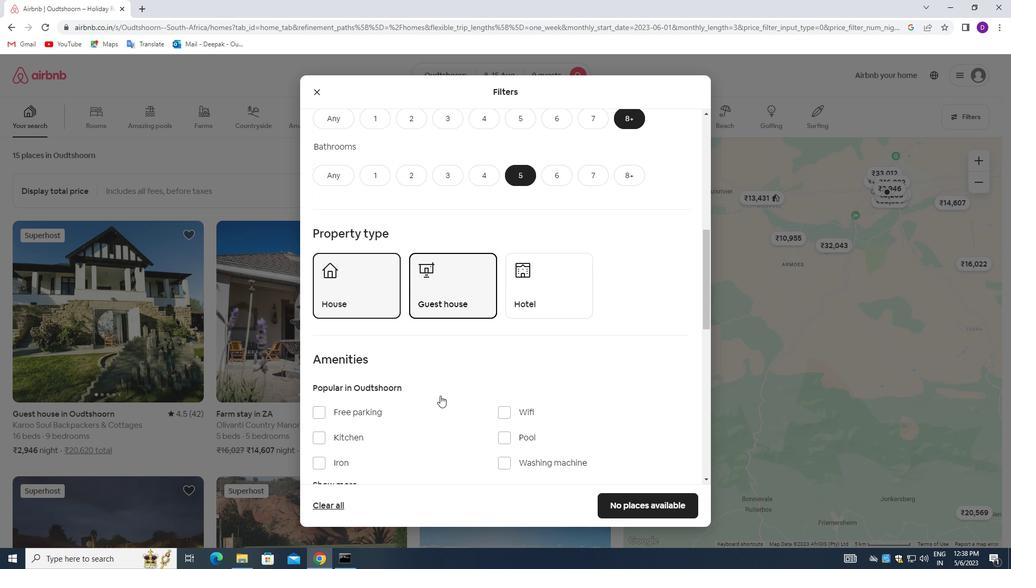 
Action: Mouse scrolled (439, 395) with delta (0, 0)
Screenshot: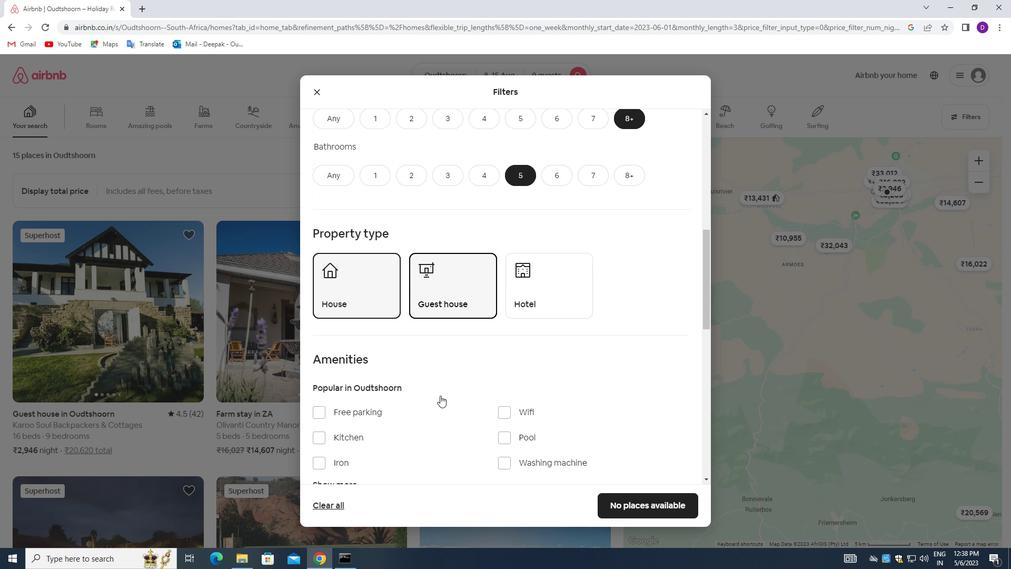 
Action: Mouse moved to (507, 358)
Screenshot: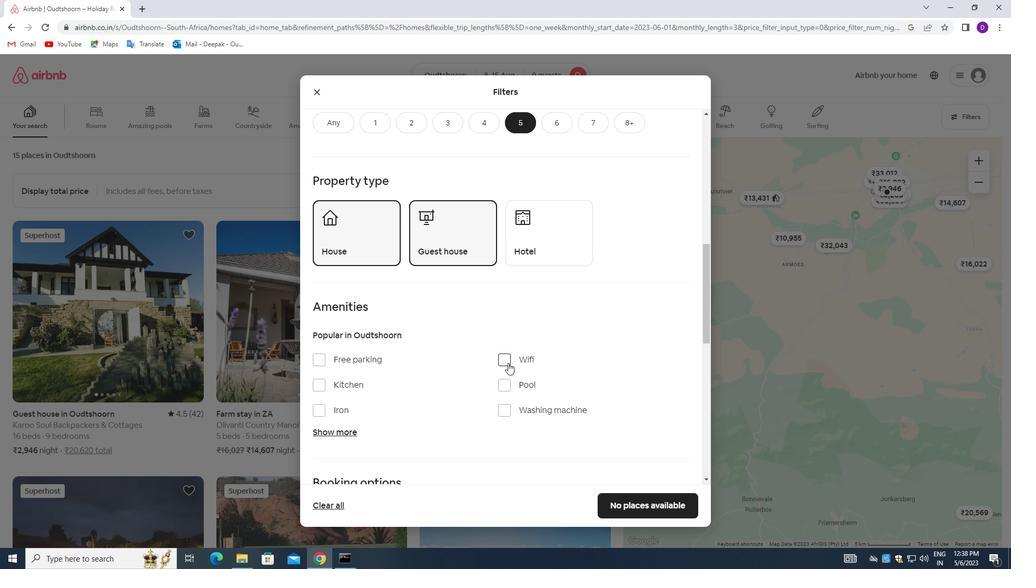 
Action: Mouse pressed left at (507, 358)
Screenshot: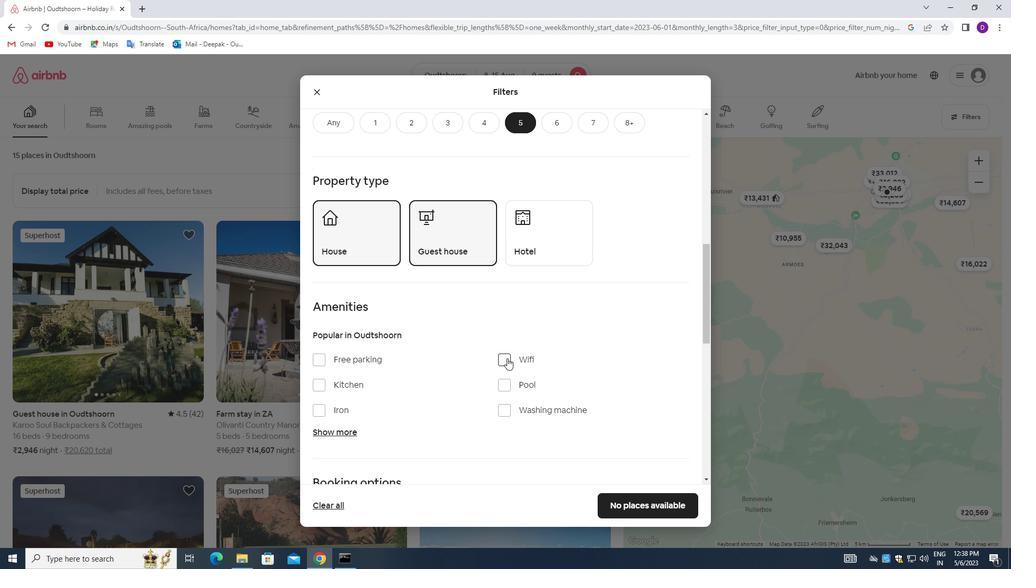 
Action: Mouse moved to (319, 363)
Screenshot: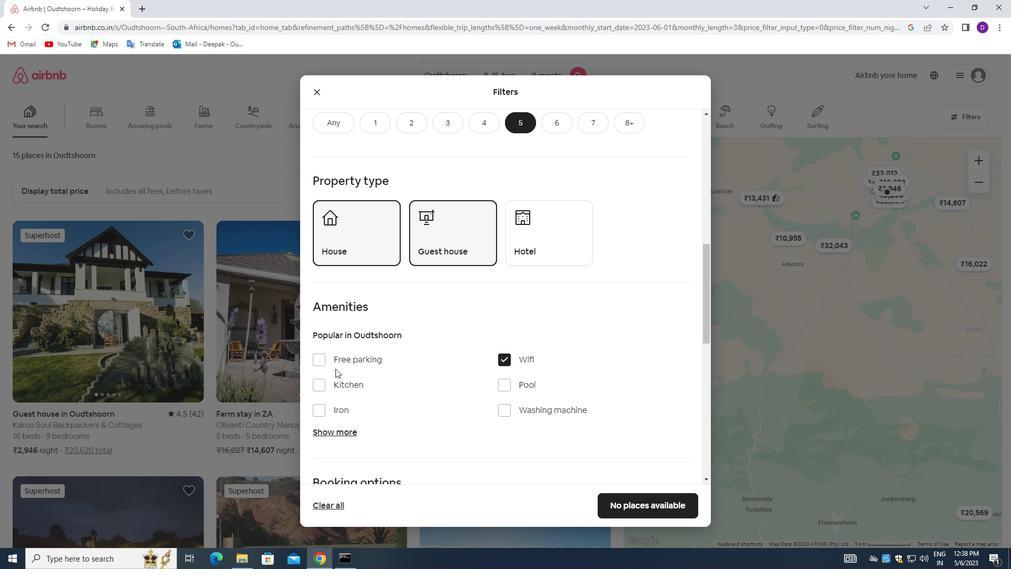 
Action: Mouse pressed left at (319, 363)
Screenshot: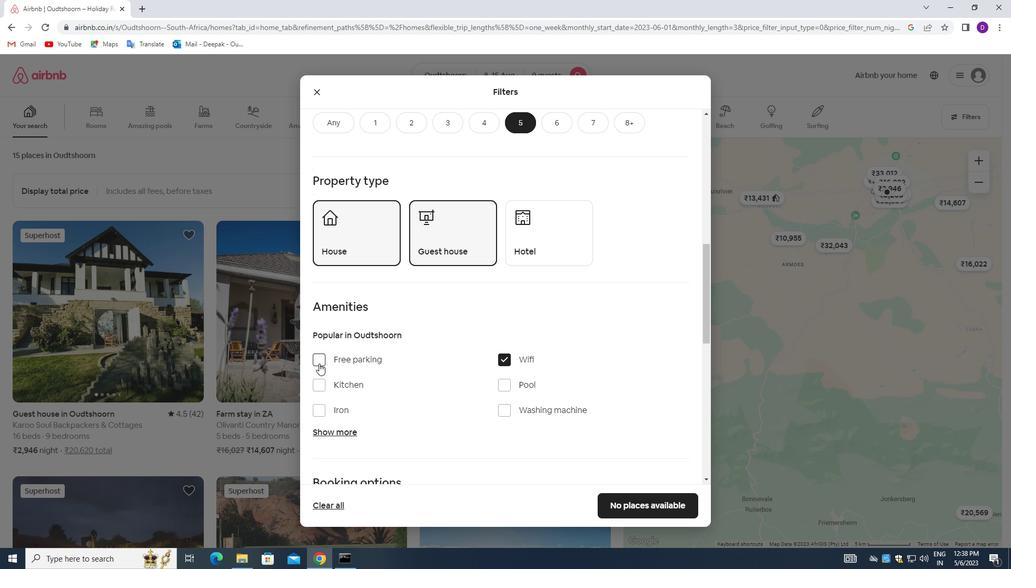 
Action: Mouse moved to (407, 375)
Screenshot: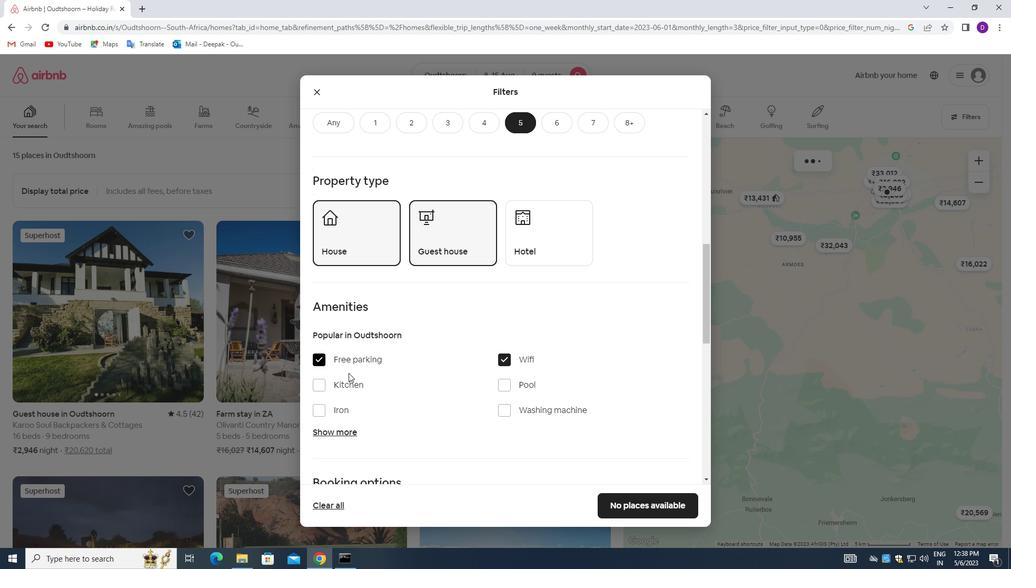 
Action: Mouse scrolled (407, 375) with delta (0, 0)
Screenshot: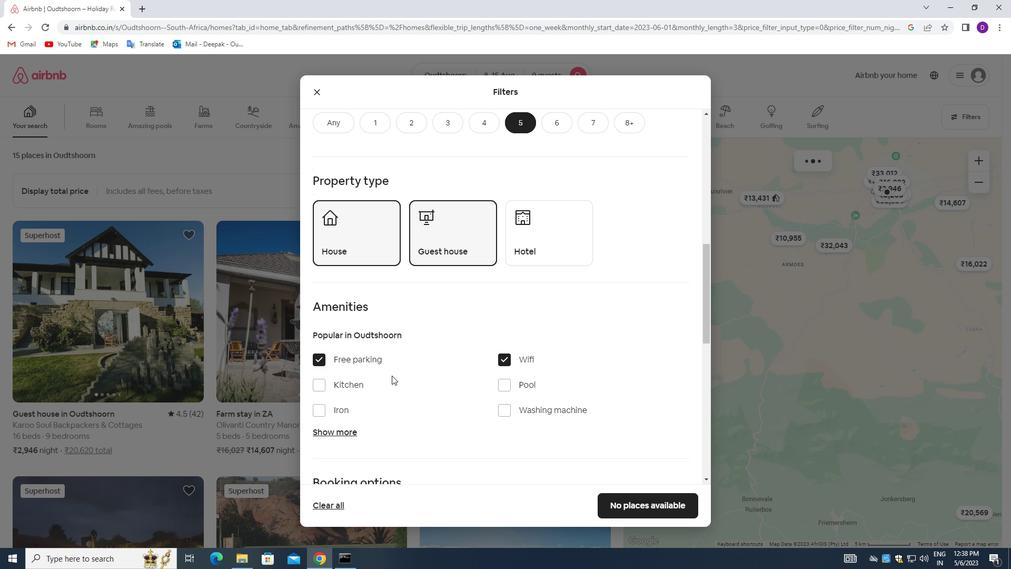 
Action: Mouse scrolled (407, 375) with delta (0, 0)
Screenshot: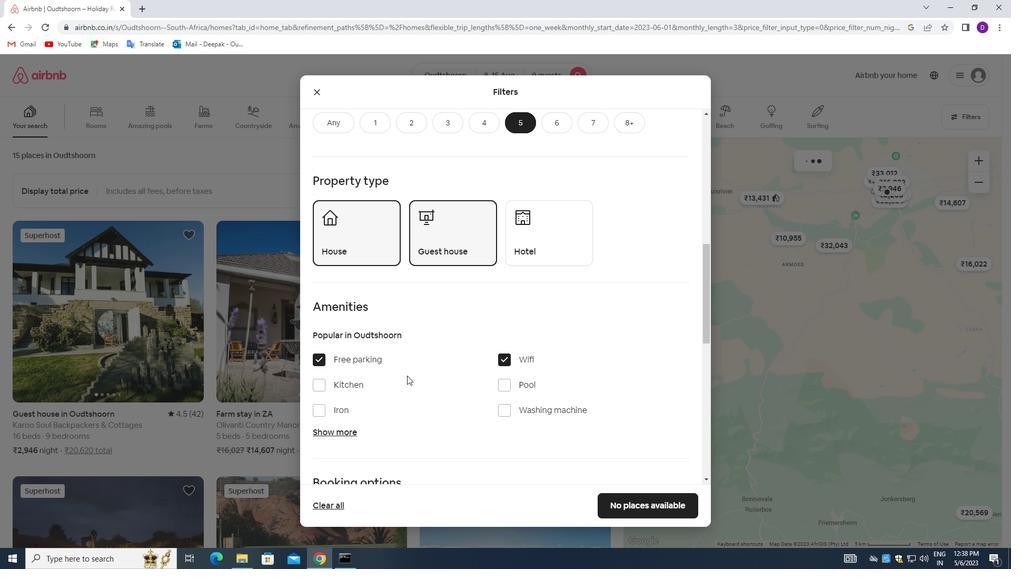 
Action: Mouse moved to (328, 328)
Screenshot: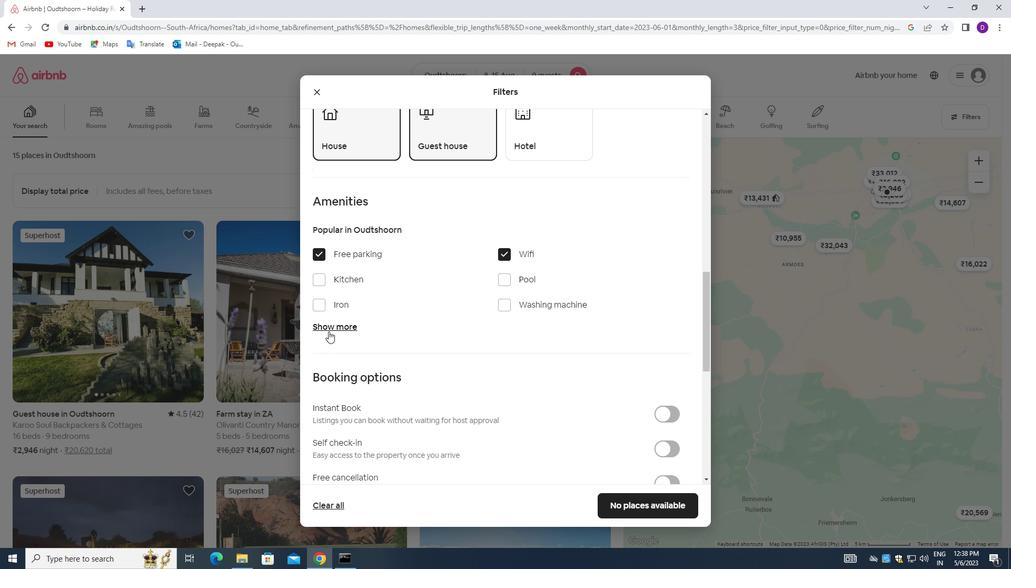 
Action: Mouse pressed left at (328, 328)
Screenshot: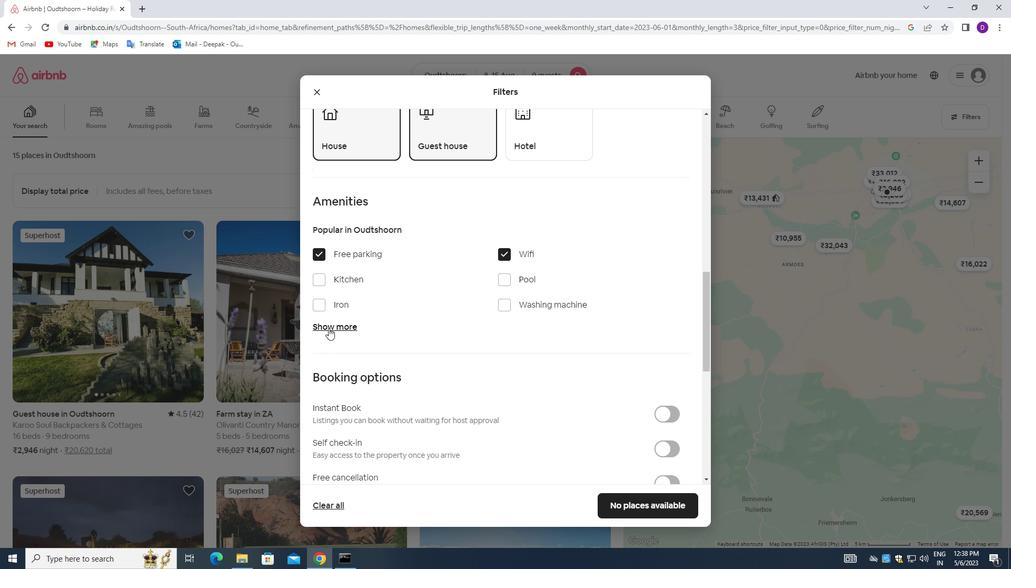 
Action: Mouse moved to (410, 354)
Screenshot: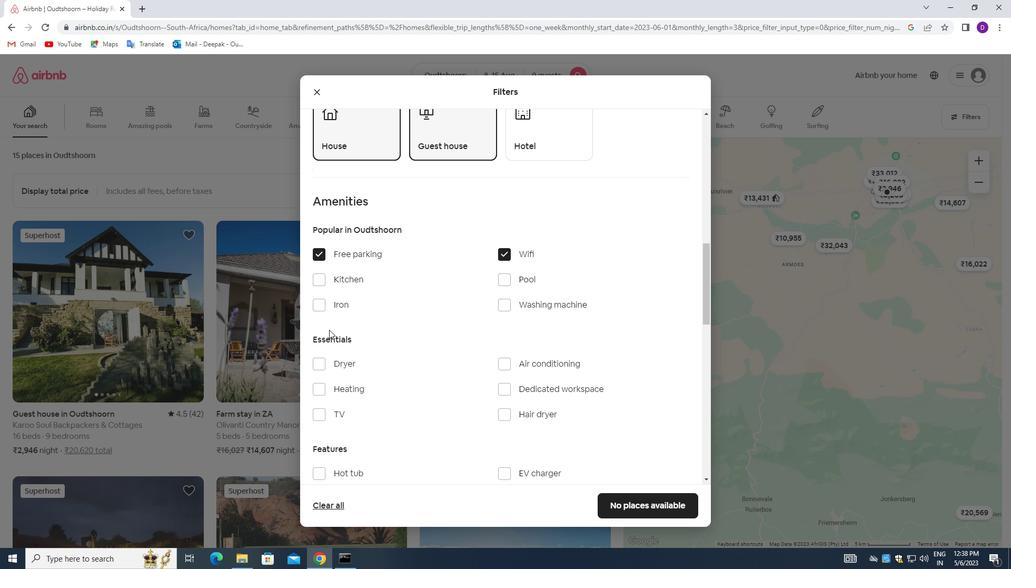 
Action: Mouse scrolled (410, 353) with delta (0, 0)
Screenshot: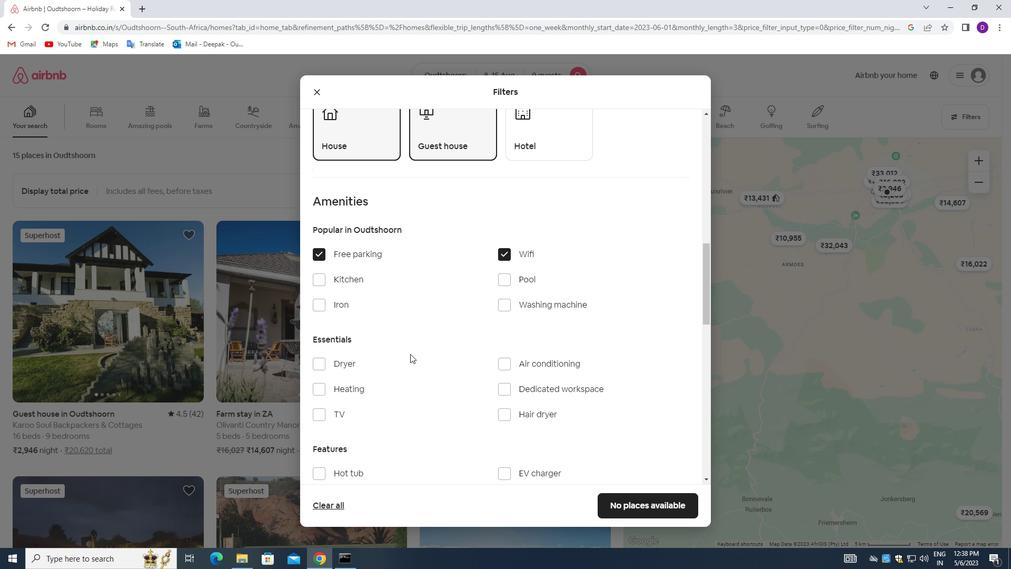 
Action: Mouse moved to (320, 361)
Screenshot: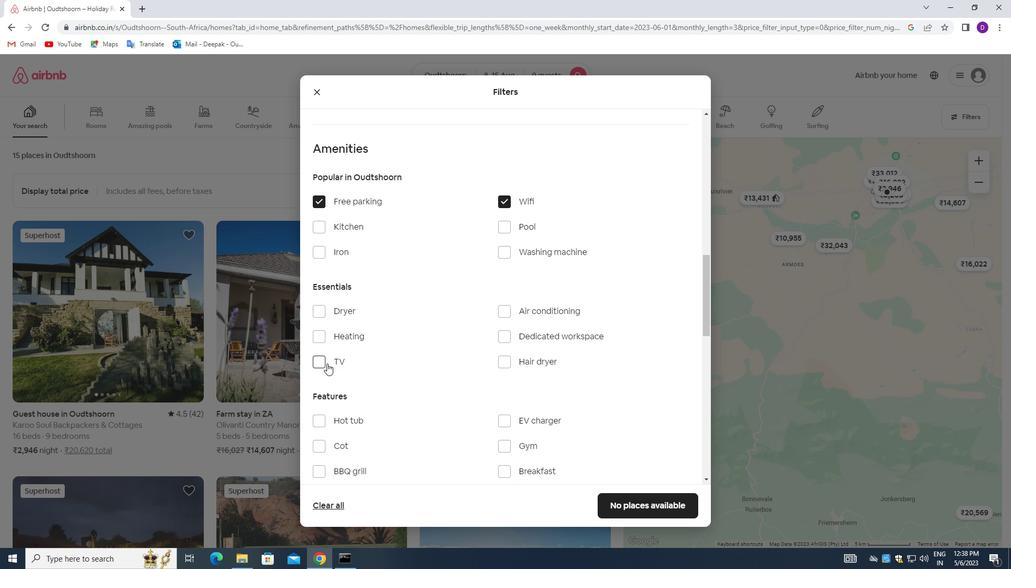 
Action: Mouse pressed left at (320, 361)
Screenshot: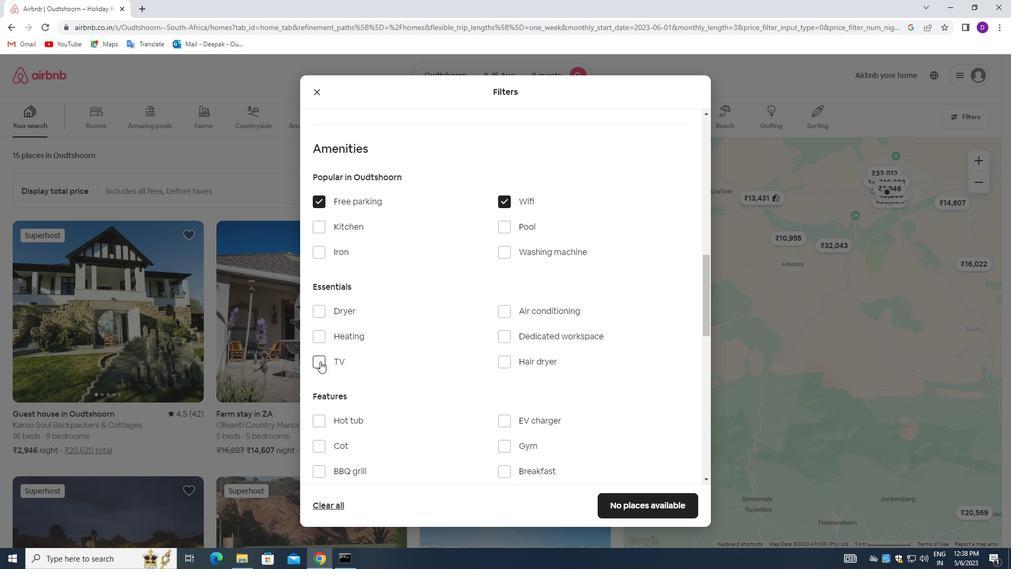 
Action: Mouse moved to (435, 390)
Screenshot: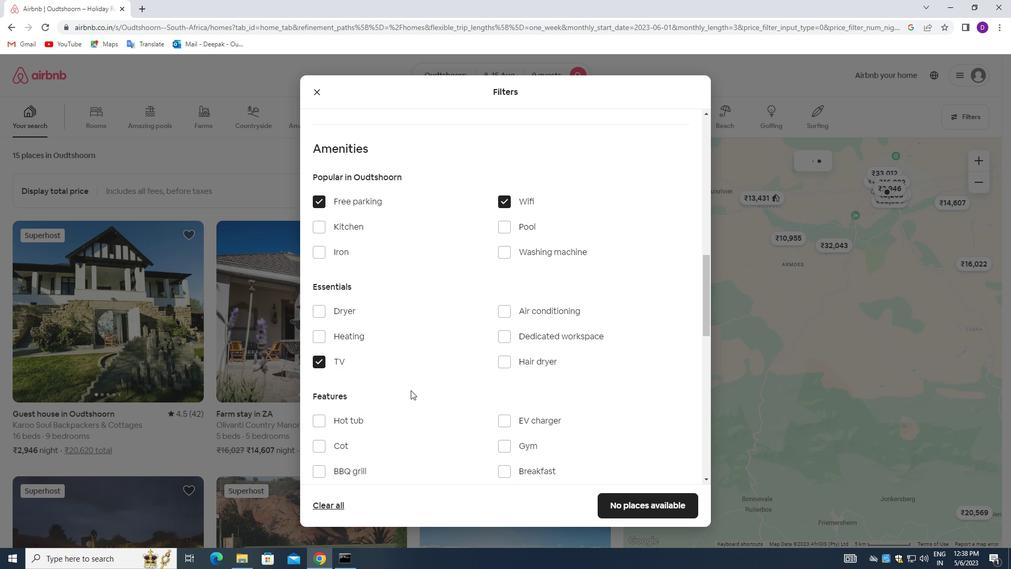 
Action: Mouse scrolled (435, 389) with delta (0, 0)
Screenshot: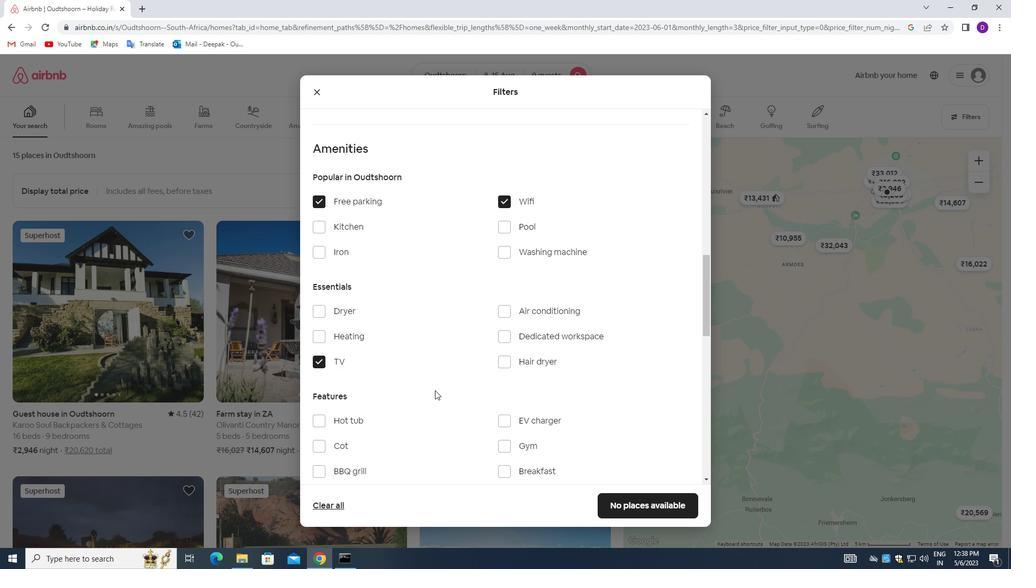 
Action: Mouse moved to (502, 391)
Screenshot: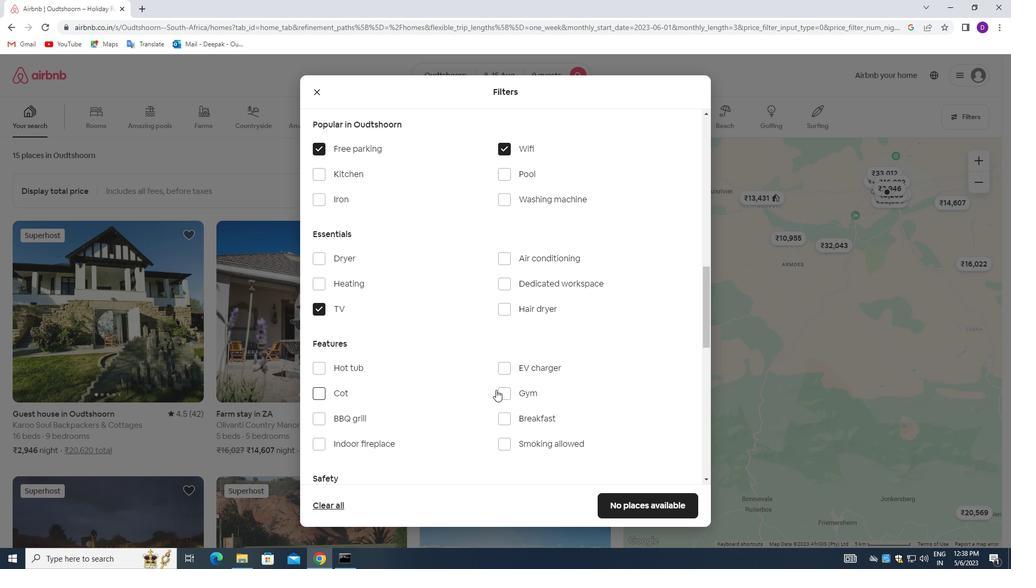 
Action: Mouse pressed left at (502, 391)
Screenshot: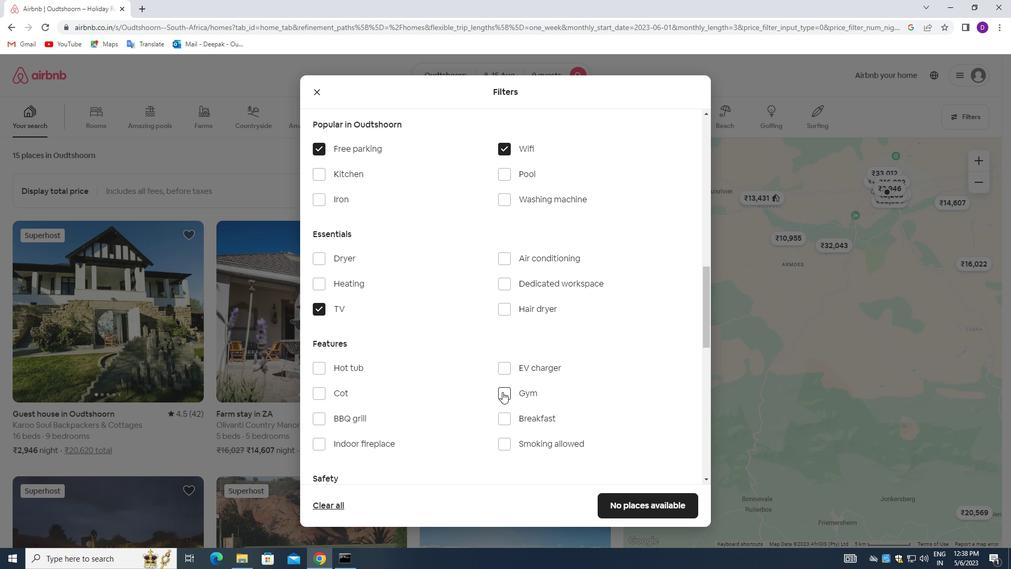 
Action: Mouse moved to (504, 420)
Screenshot: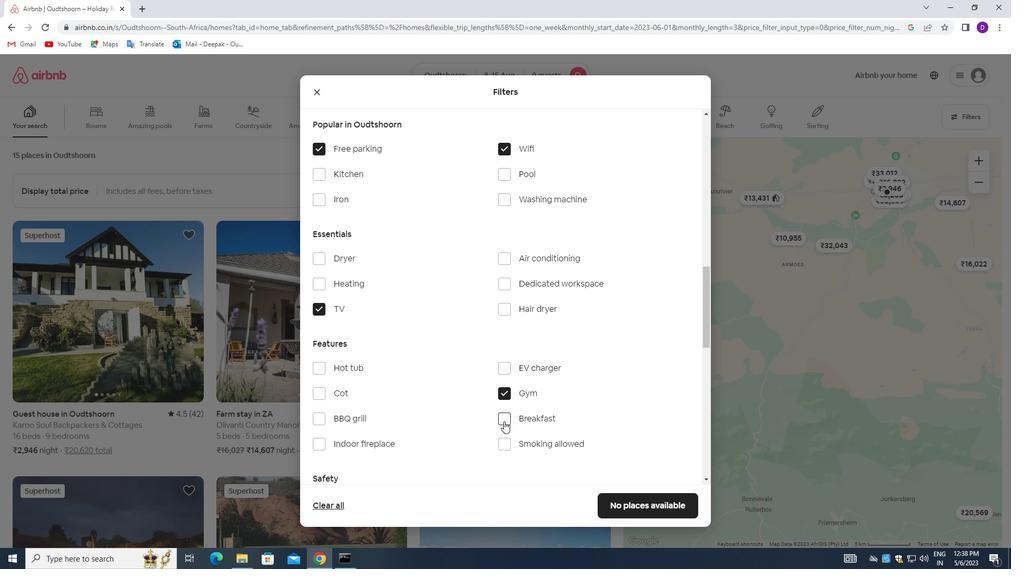 
Action: Mouse pressed left at (504, 420)
Screenshot: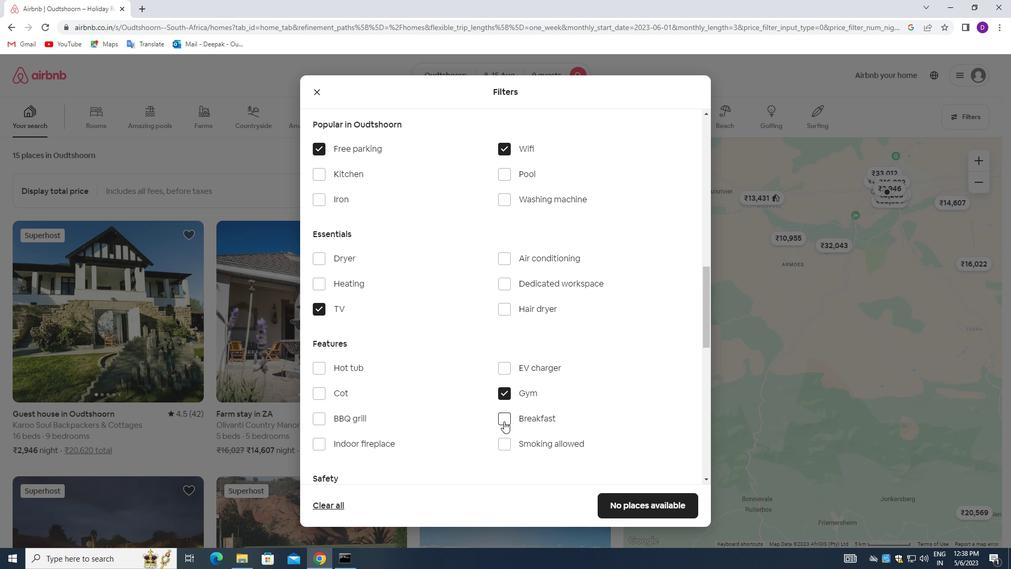 
Action: Mouse moved to (447, 367)
Screenshot: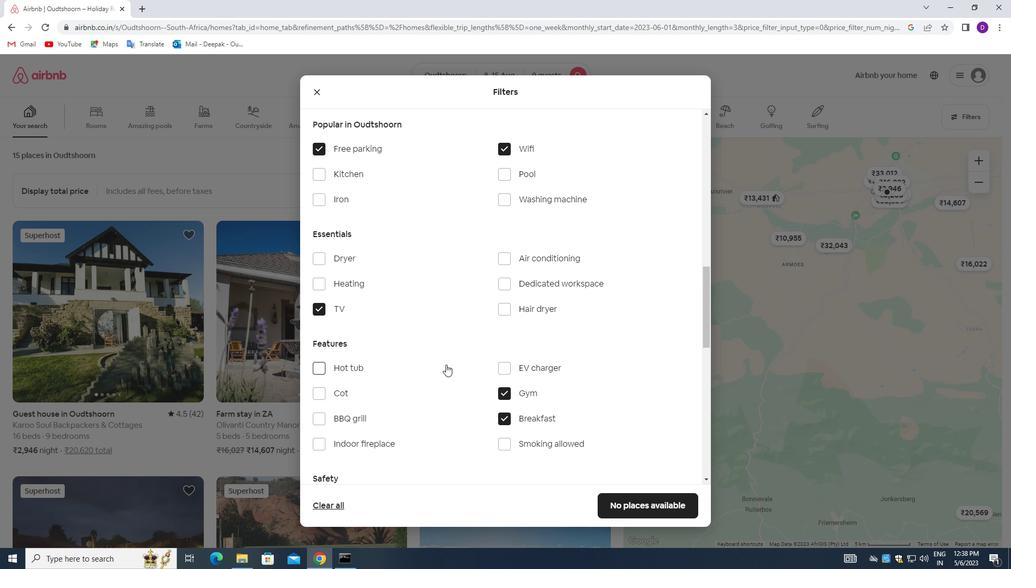 
Action: Mouse scrolled (447, 367) with delta (0, 0)
Screenshot: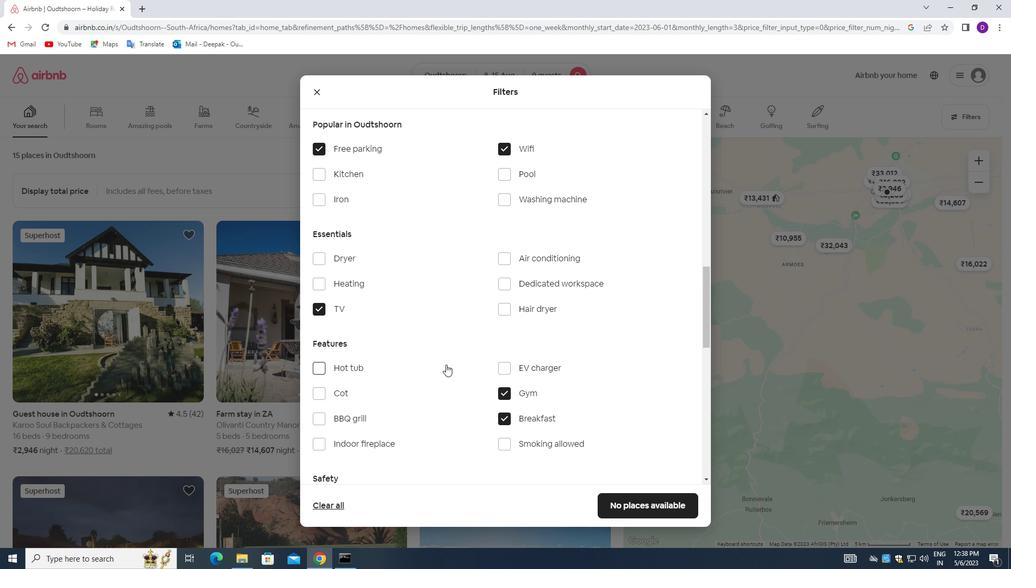 
Action: Mouse moved to (450, 368)
Screenshot: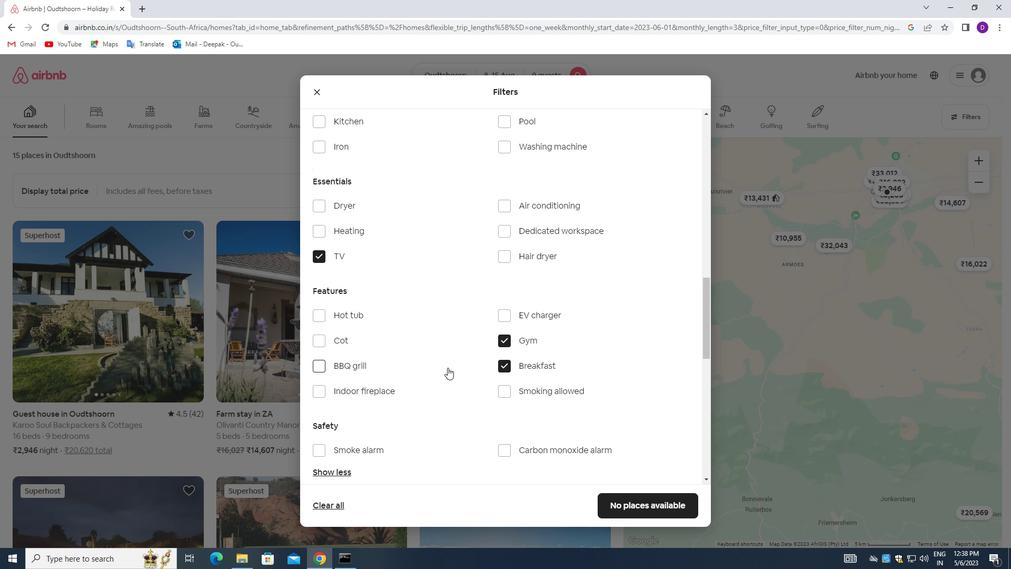 
Action: Mouse scrolled (450, 367) with delta (0, 0)
Screenshot: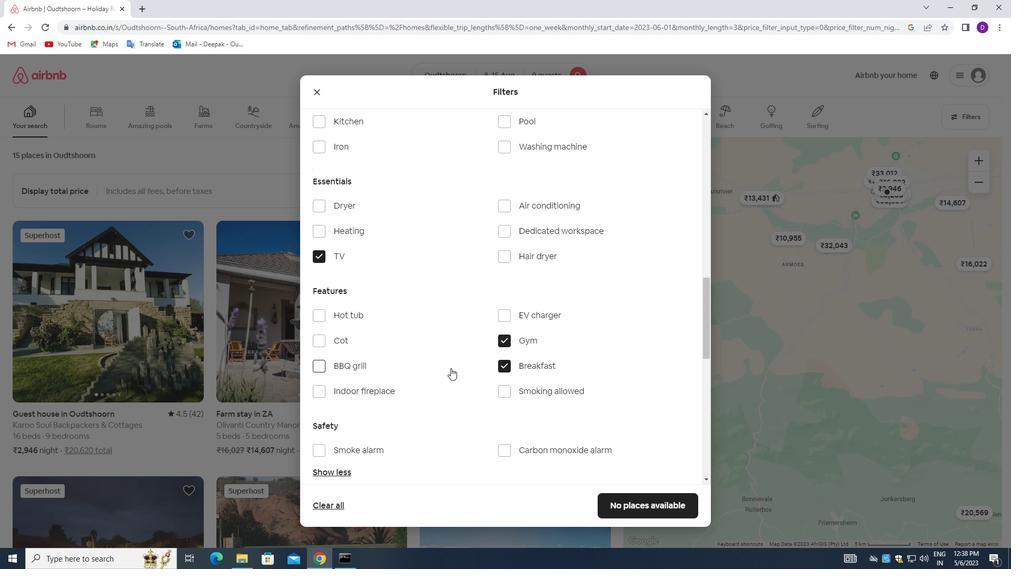 
Action: Mouse scrolled (450, 367) with delta (0, 0)
Screenshot: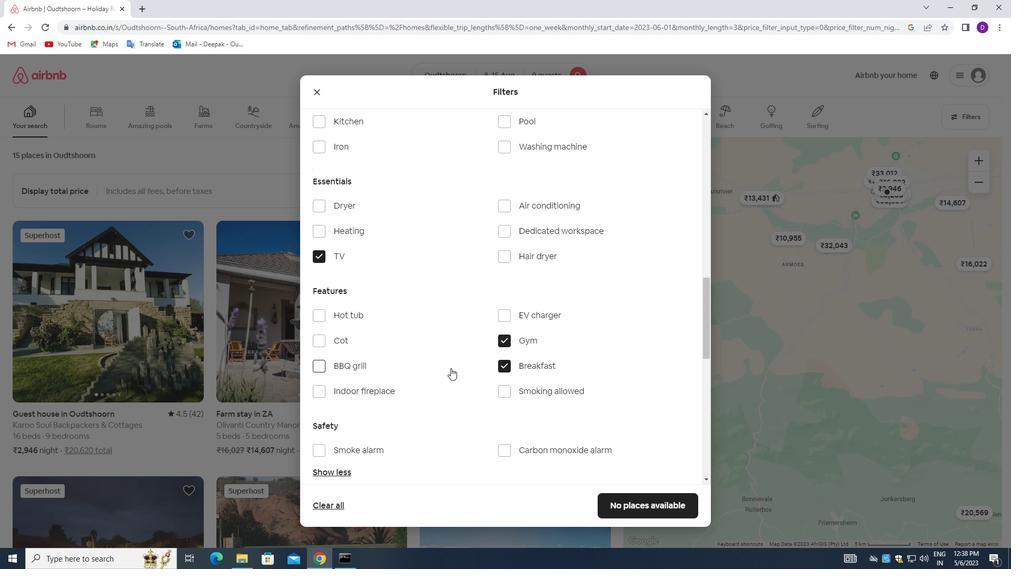 
Action: Mouse scrolled (450, 367) with delta (0, 0)
Screenshot: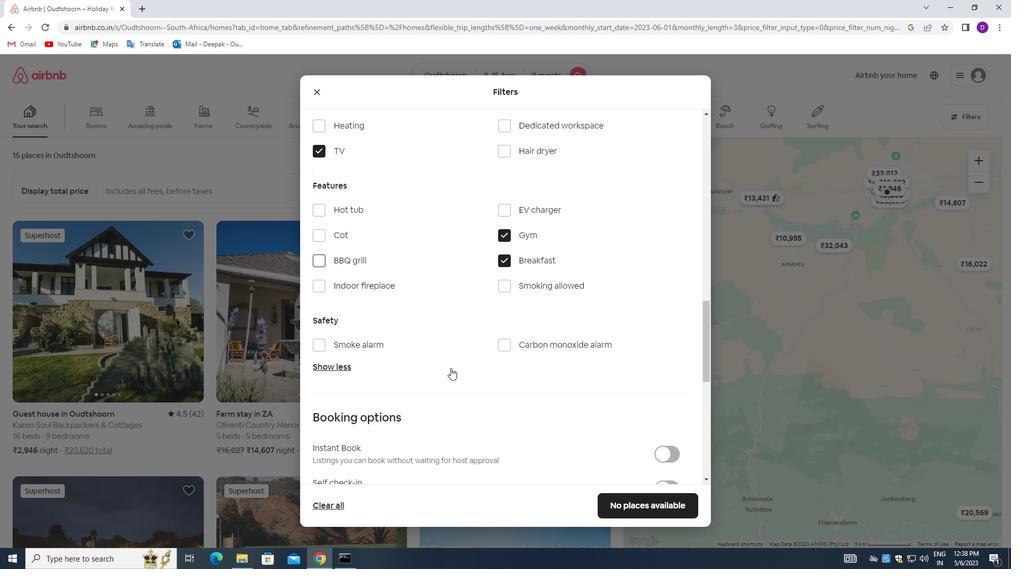
Action: Mouse scrolled (450, 367) with delta (0, 0)
Screenshot: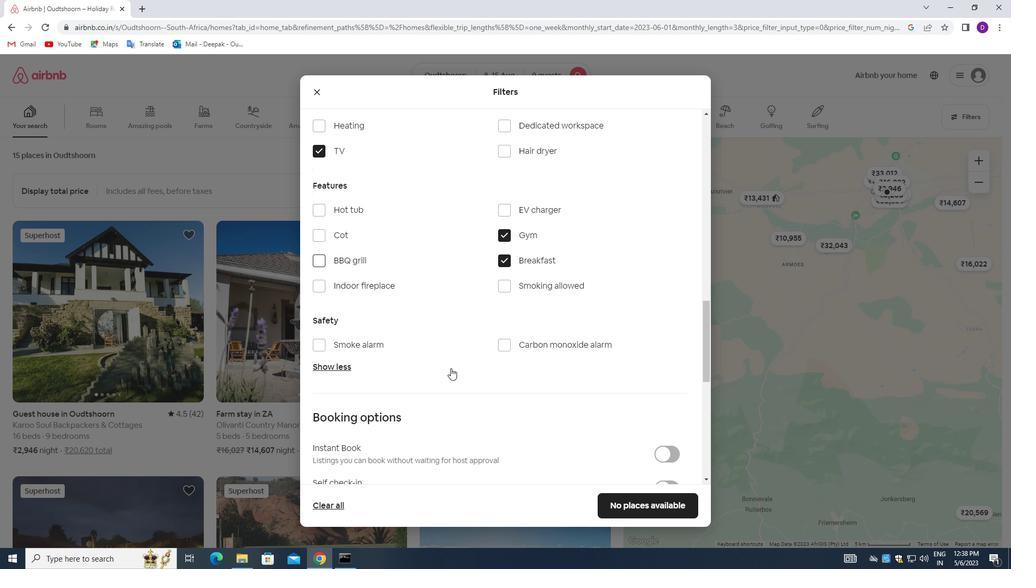 
Action: Mouse moved to (662, 383)
Screenshot: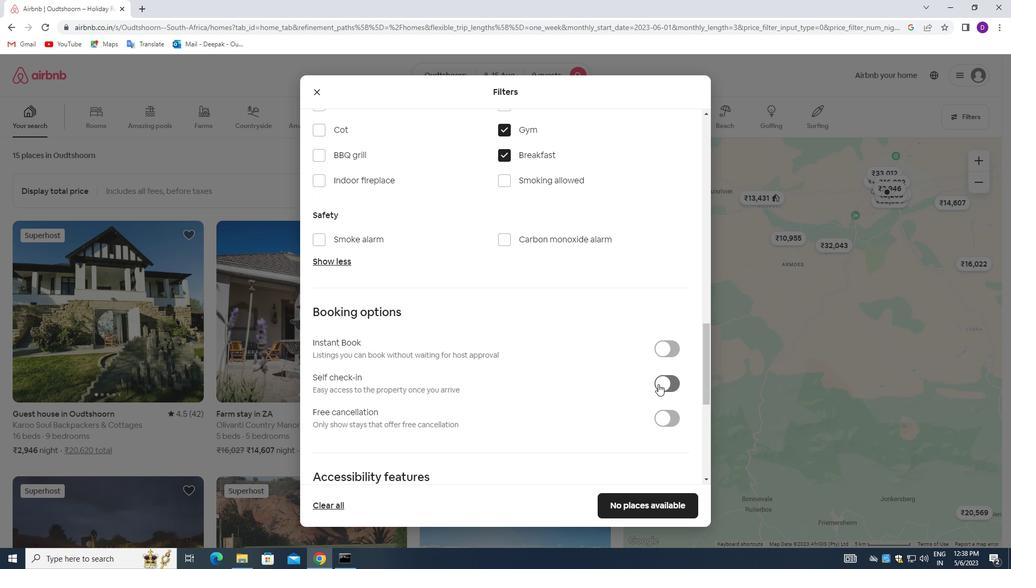 
Action: Mouse pressed left at (662, 383)
Screenshot: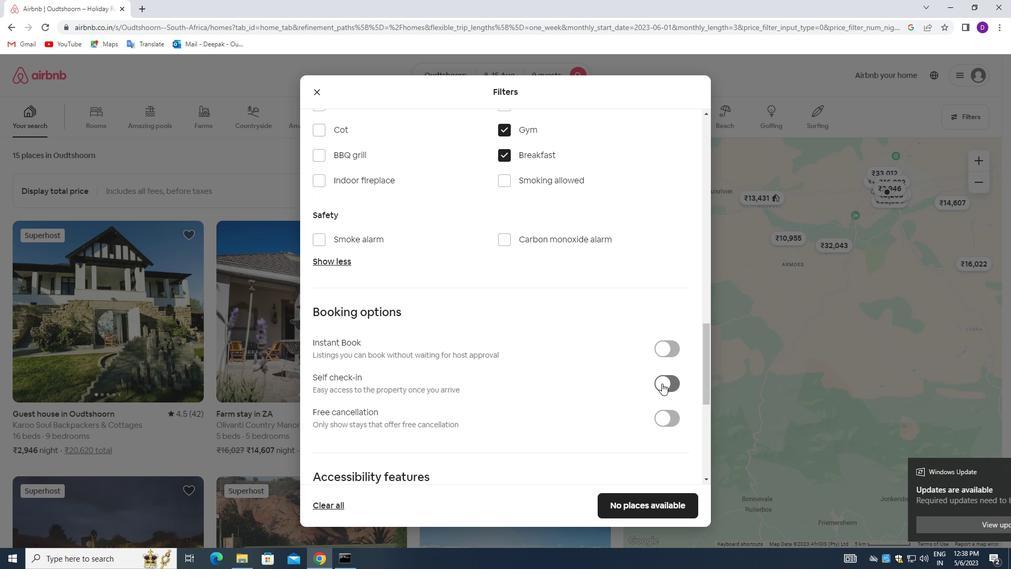 
Action: Mouse moved to (414, 374)
Screenshot: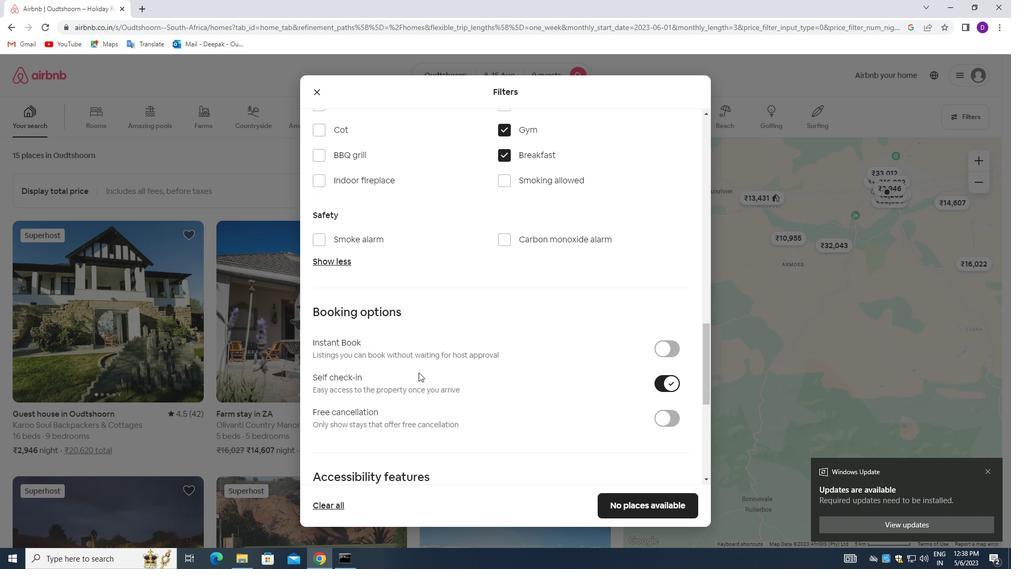 
Action: Mouse scrolled (414, 373) with delta (0, 0)
Screenshot: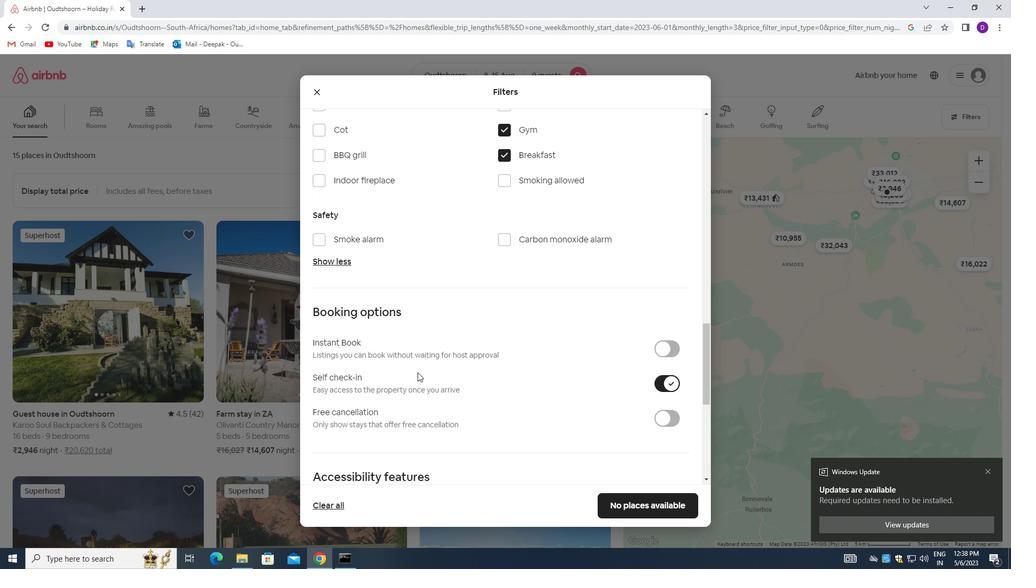 
Action: Mouse moved to (413, 377)
Screenshot: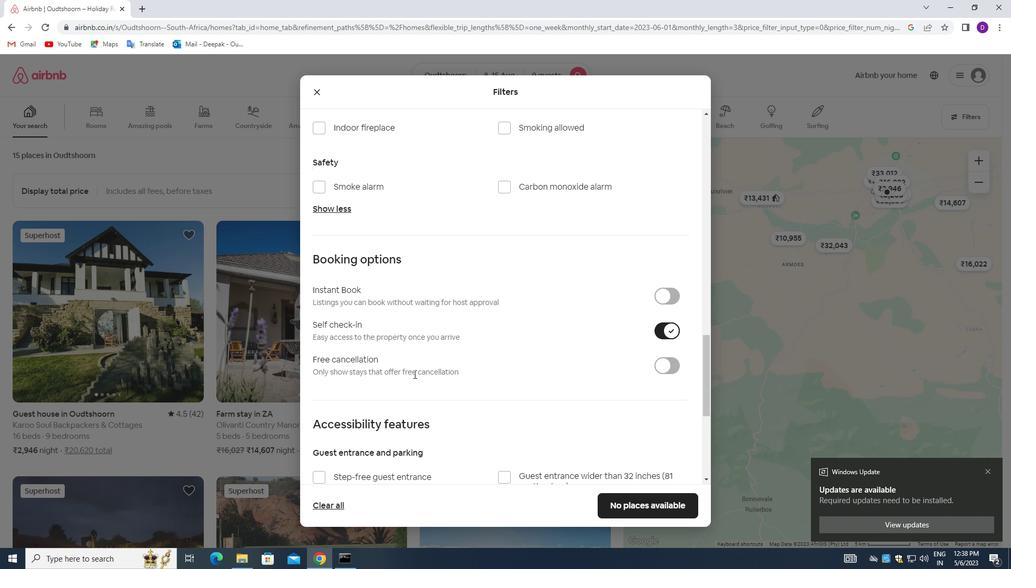 
Action: Mouse scrolled (413, 376) with delta (0, 0)
Screenshot: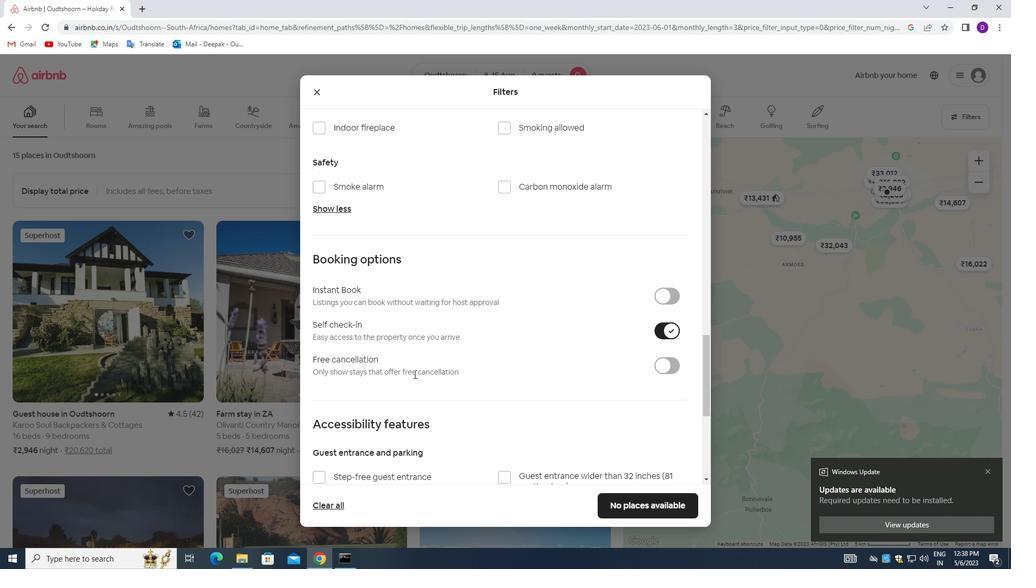 
Action: Mouse moved to (421, 398)
Screenshot: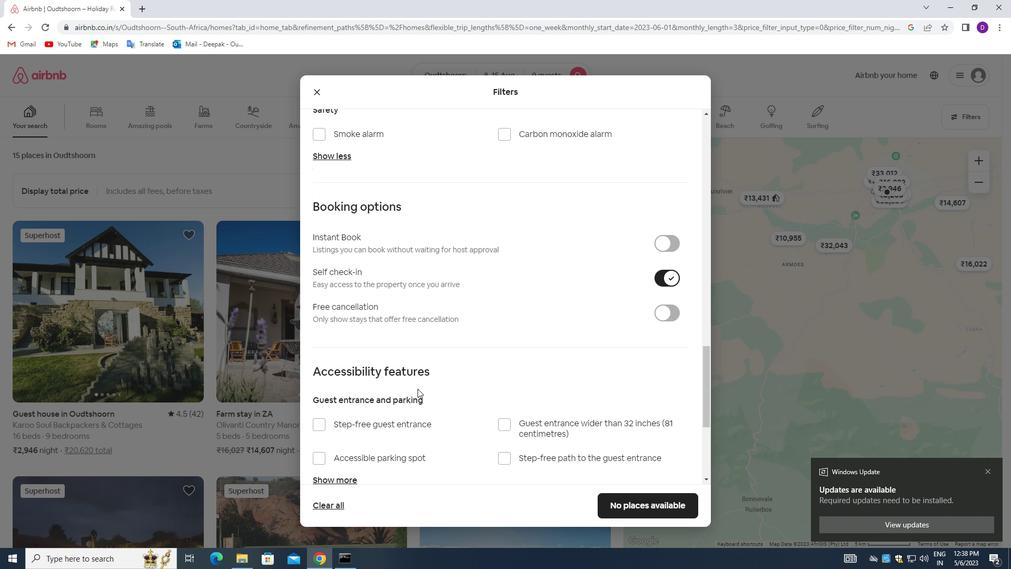 
Action: Mouse scrolled (421, 397) with delta (0, 0)
Screenshot: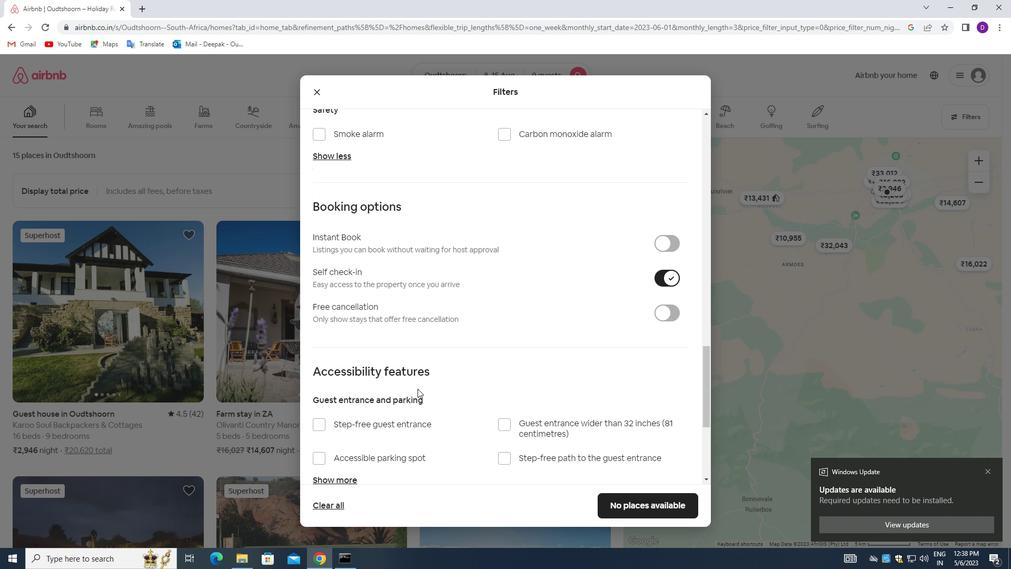 
Action: Mouse moved to (421, 398)
Screenshot: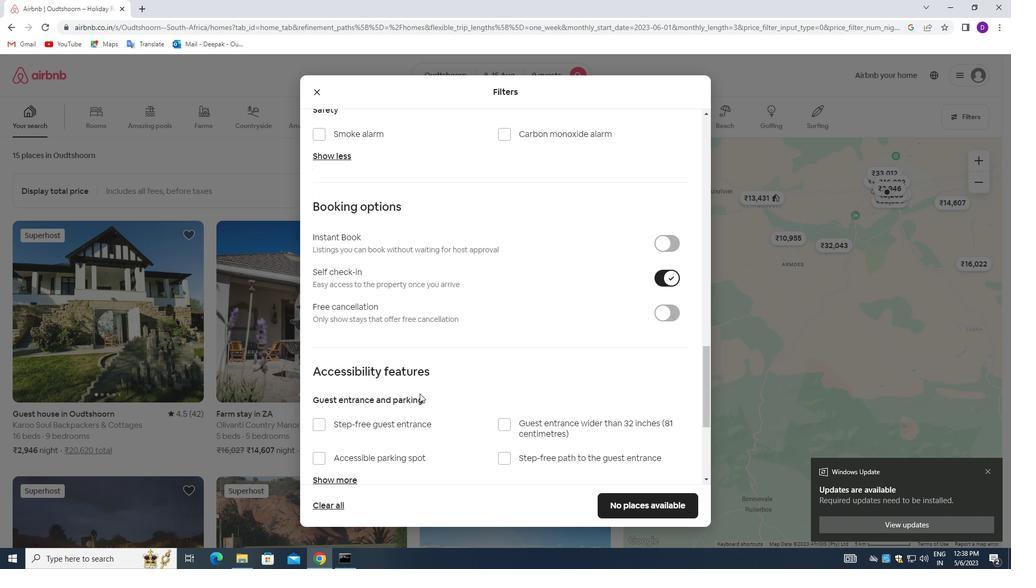 
Action: Mouse scrolled (421, 398) with delta (0, 0)
Screenshot: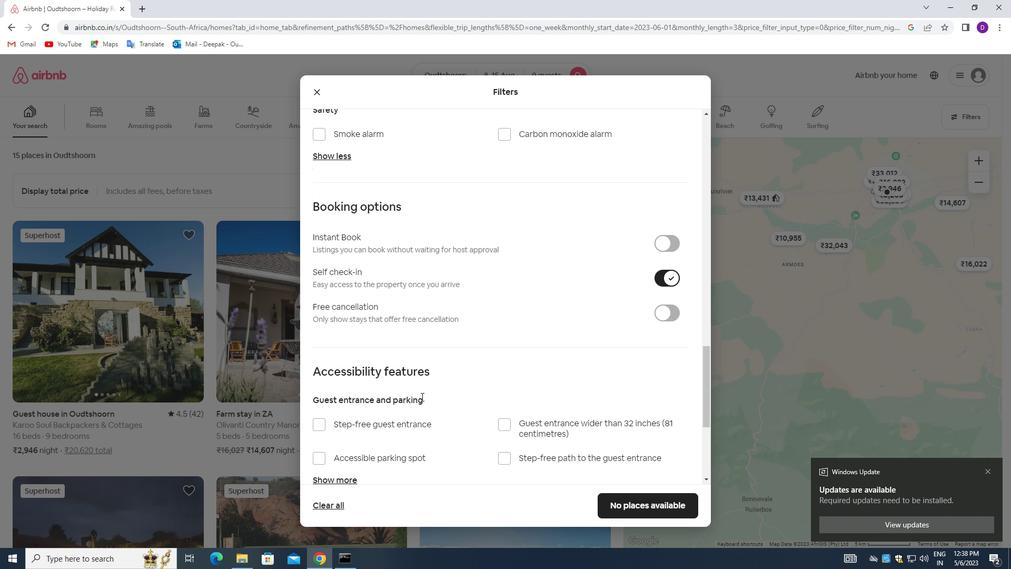 
Action: Mouse moved to (422, 399)
Screenshot: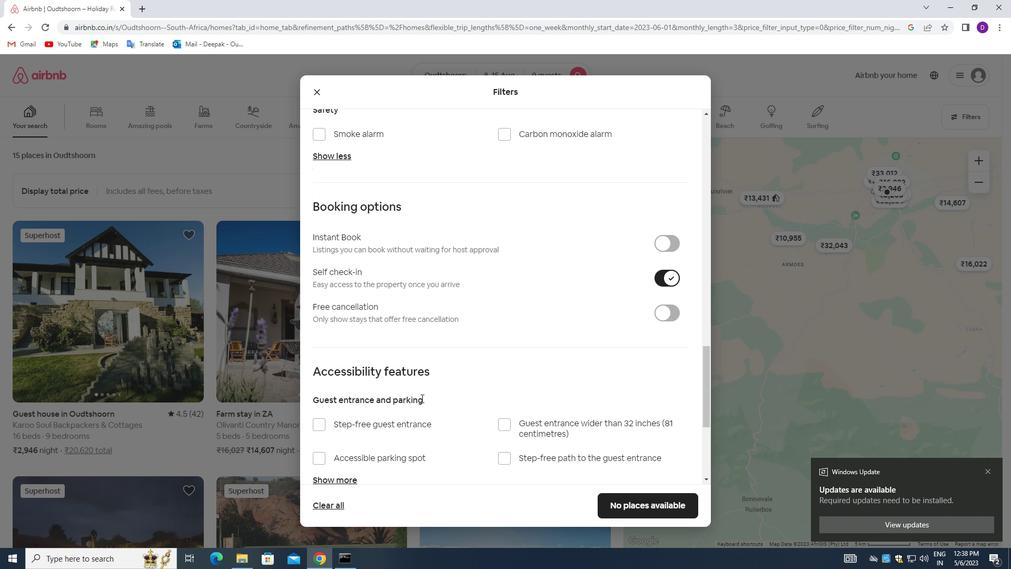 
Action: Mouse scrolled (422, 398) with delta (0, 0)
Screenshot: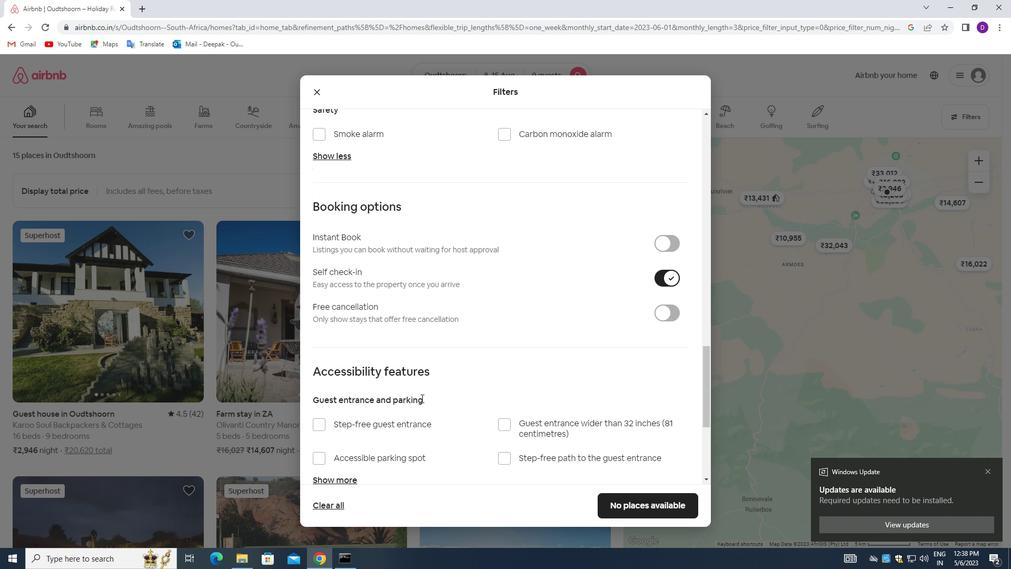 
Action: Mouse moved to (426, 407)
Screenshot: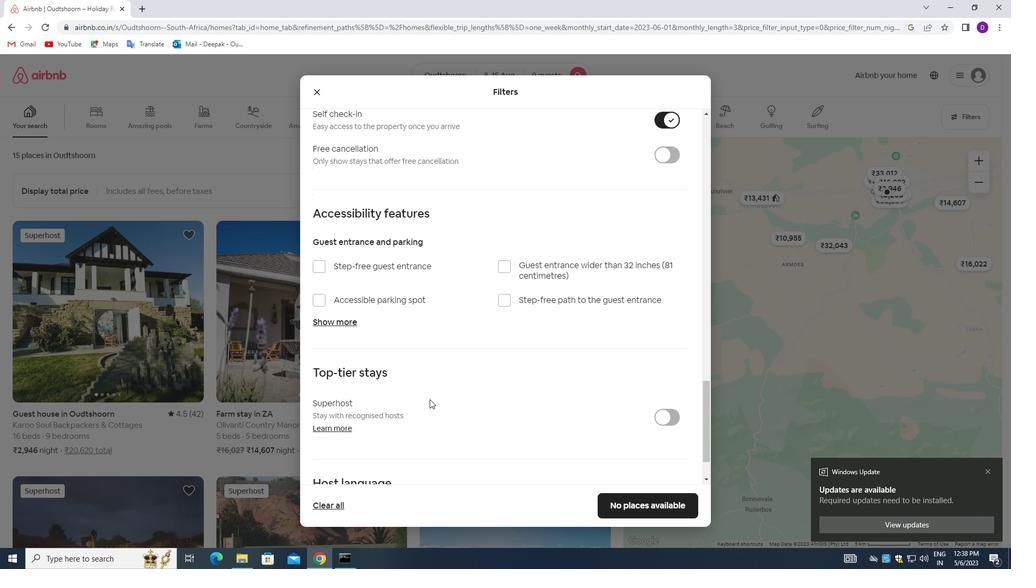 
Action: Mouse scrolled (426, 406) with delta (0, 0)
Screenshot: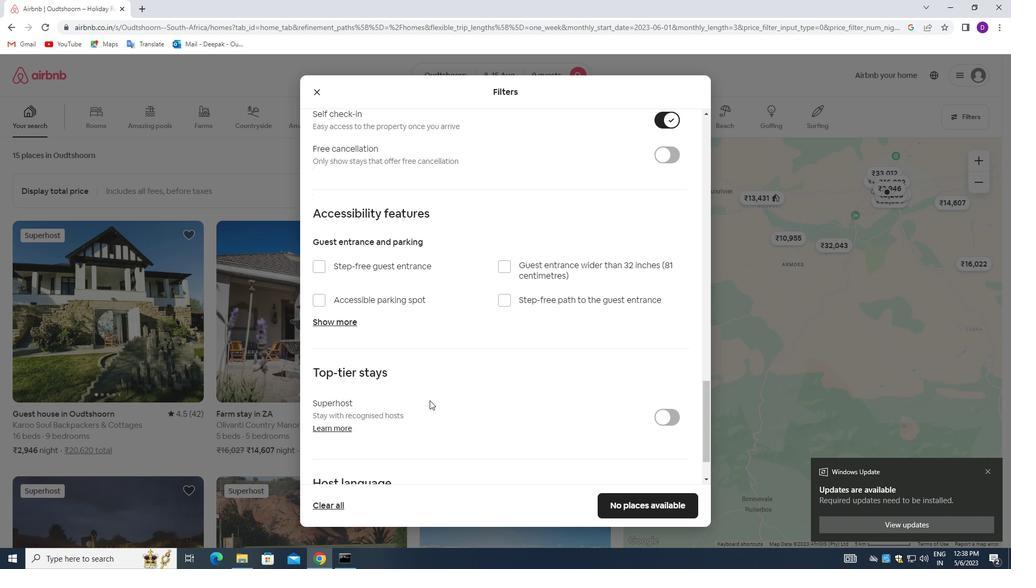 
Action: Mouse moved to (424, 408)
Screenshot: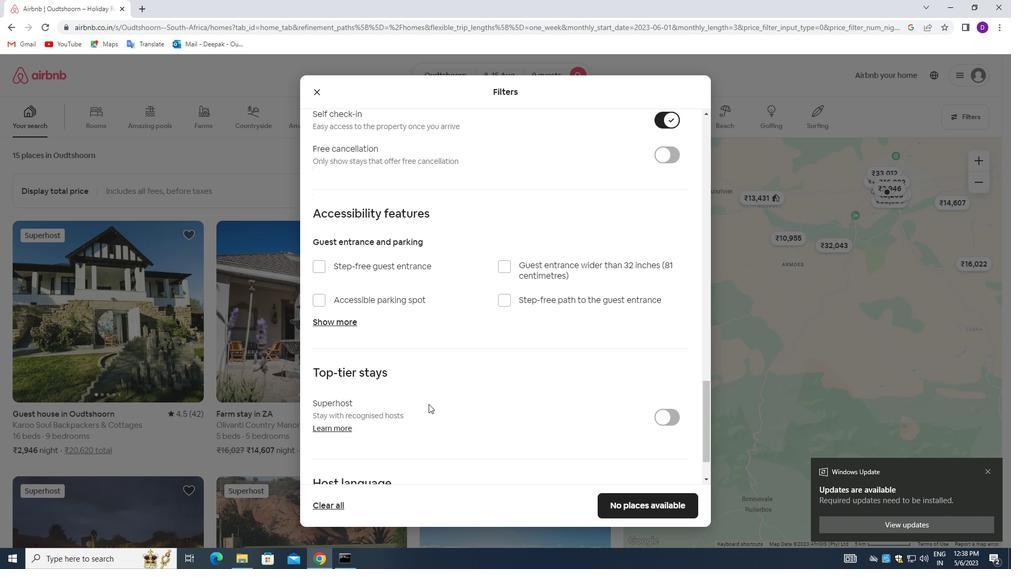 
Action: Mouse scrolled (424, 408) with delta (0, 0)
Screenshot: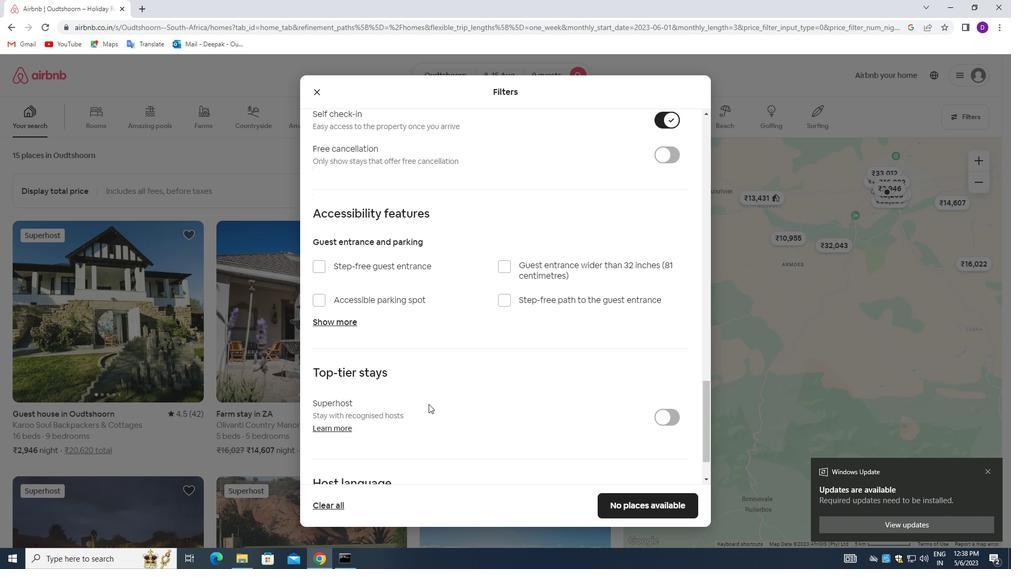 
Action: Mouse moved to (423, 409)
Screenshot: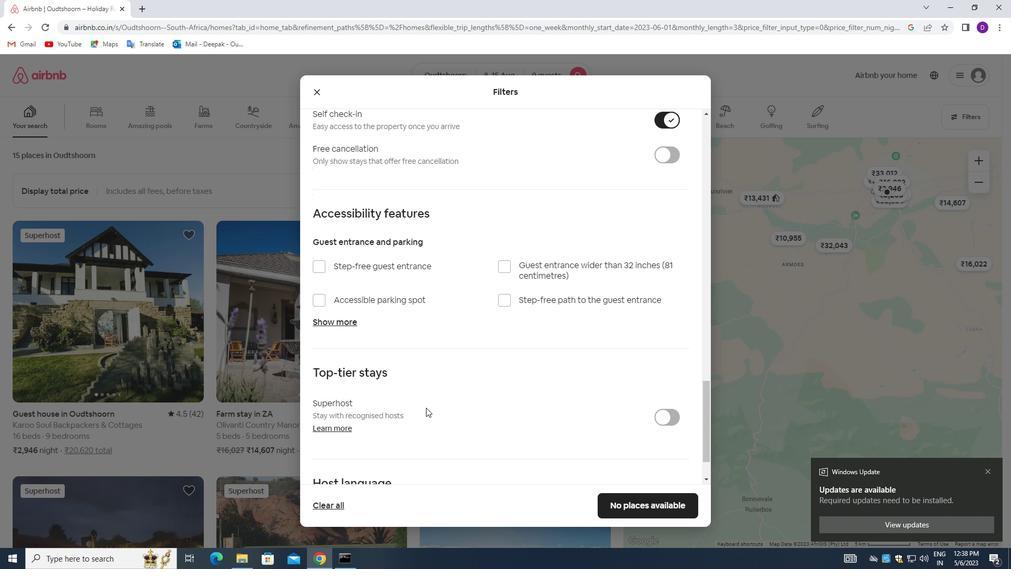 
Action: Mouse scrolled (423, 409) with delta (0, 0)
Screenshot: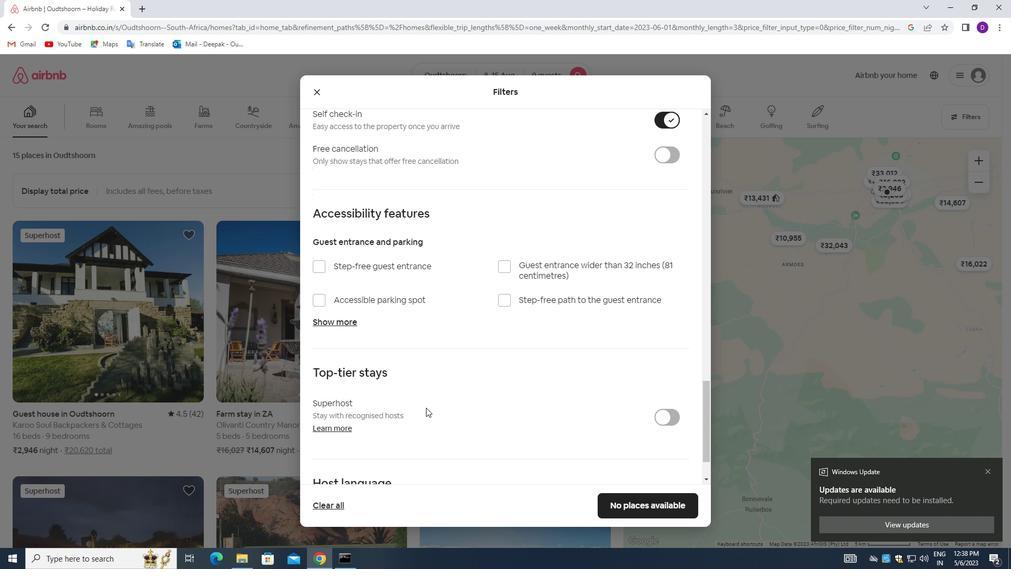 
Action: Mouse moved to (423, 409)
Screenshot: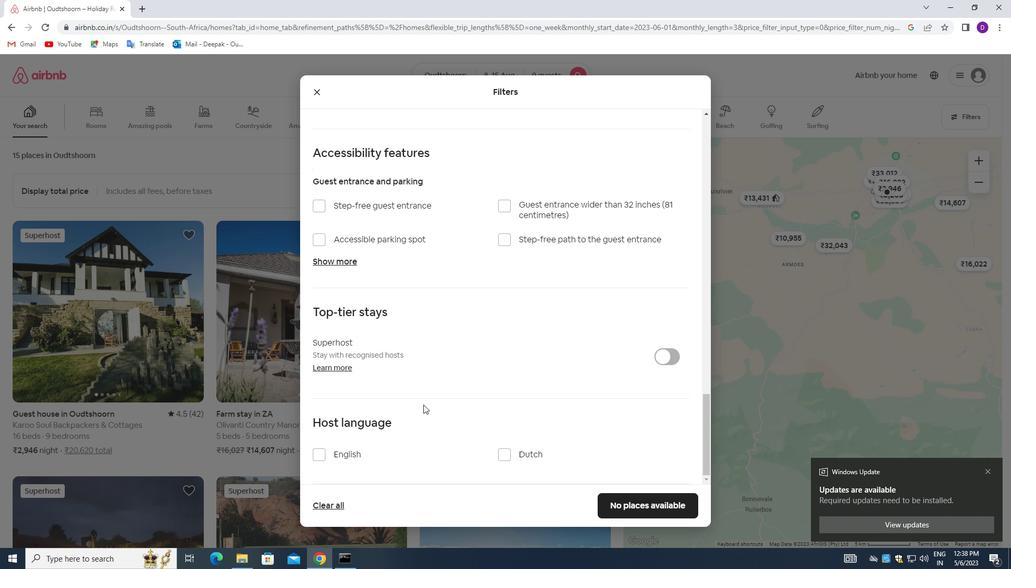 
Action: Mouse scrolled (423, 408) with delta (0, 0)
Screenshot: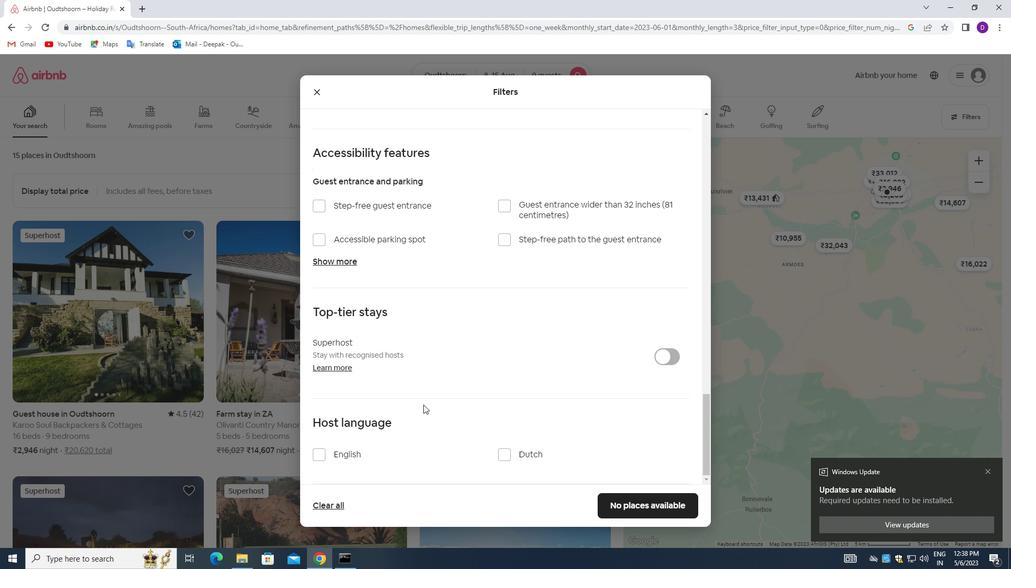 
Action: Mouse moved to (322, 456)
Screenshot: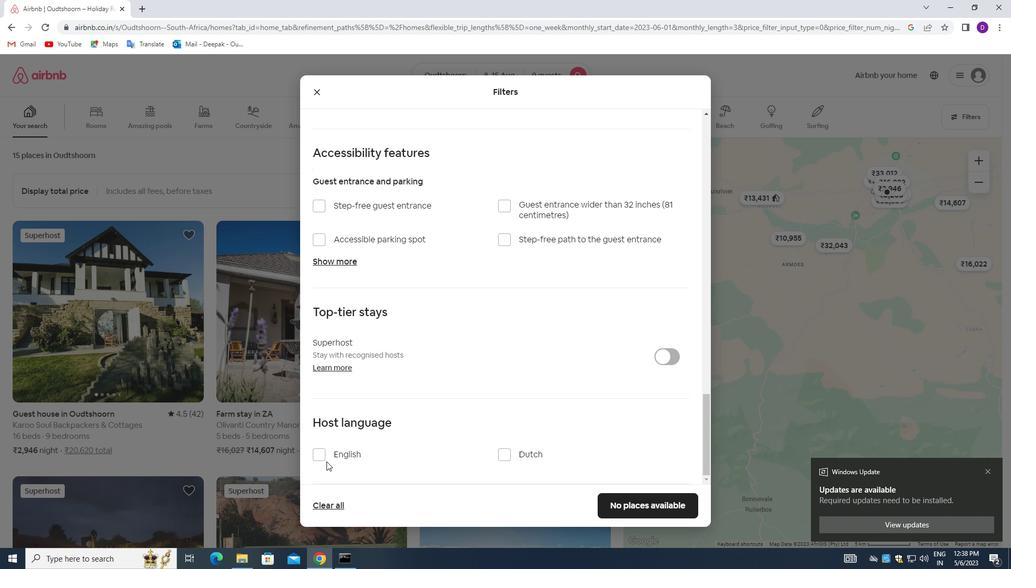
Action: Mouse pressed left at (322, 456)
Screenshot: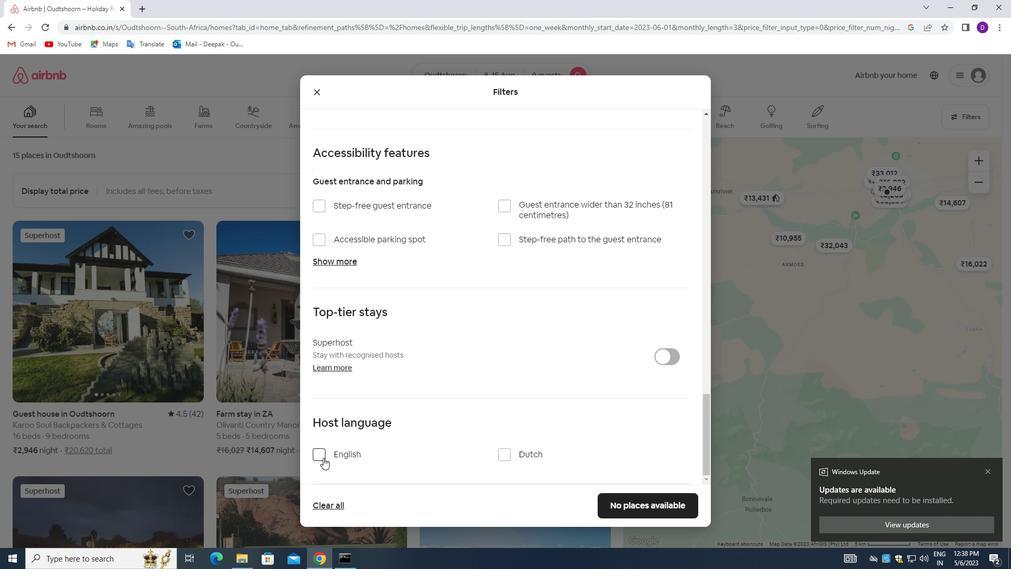 
Action: Mouse moved to (626, 505)
Screenshot: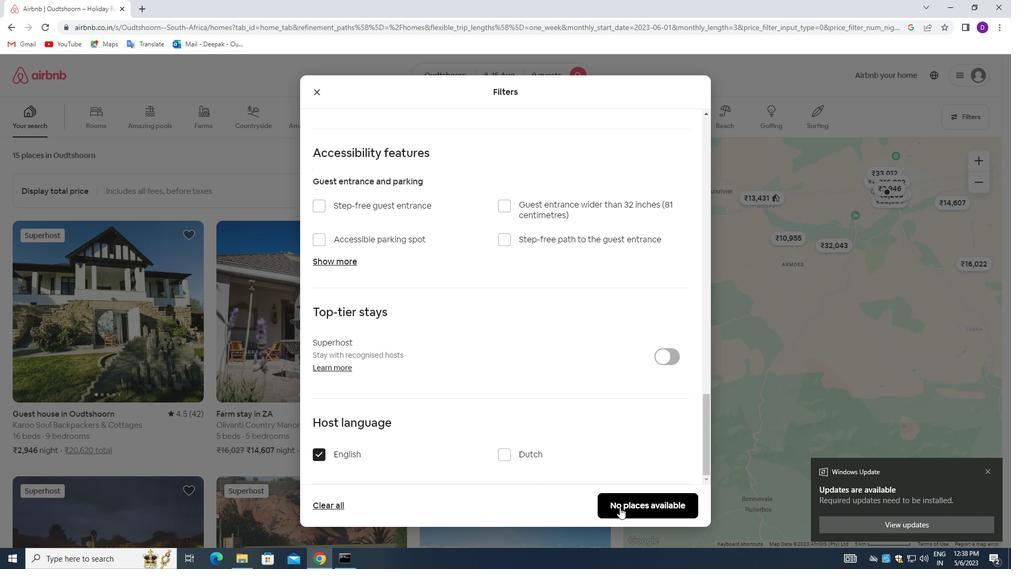 
Action: Mouse pressed left at (626, 505)
Screenshot: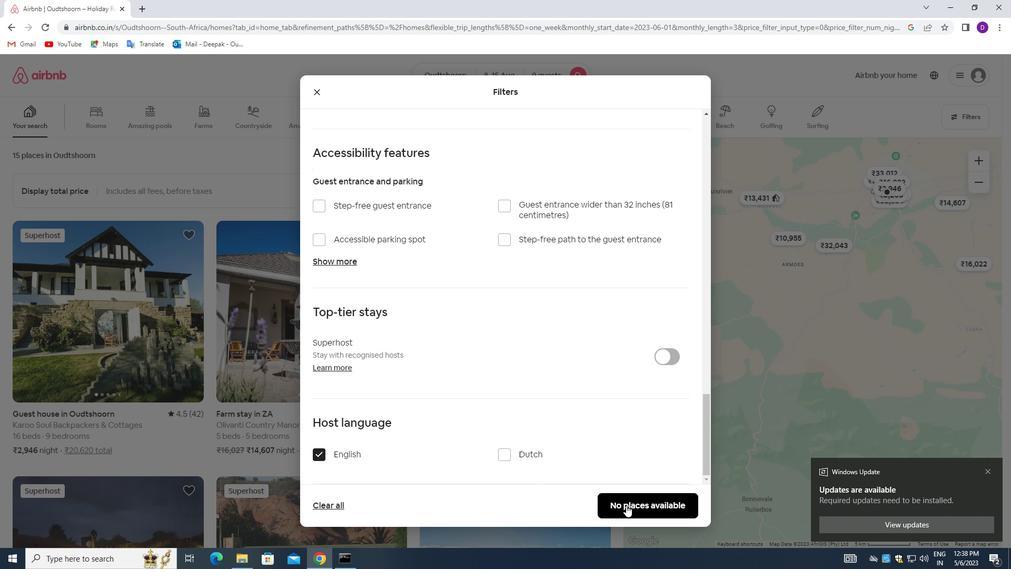 
Action: Mouse moved to (985, 471)
Screenshot: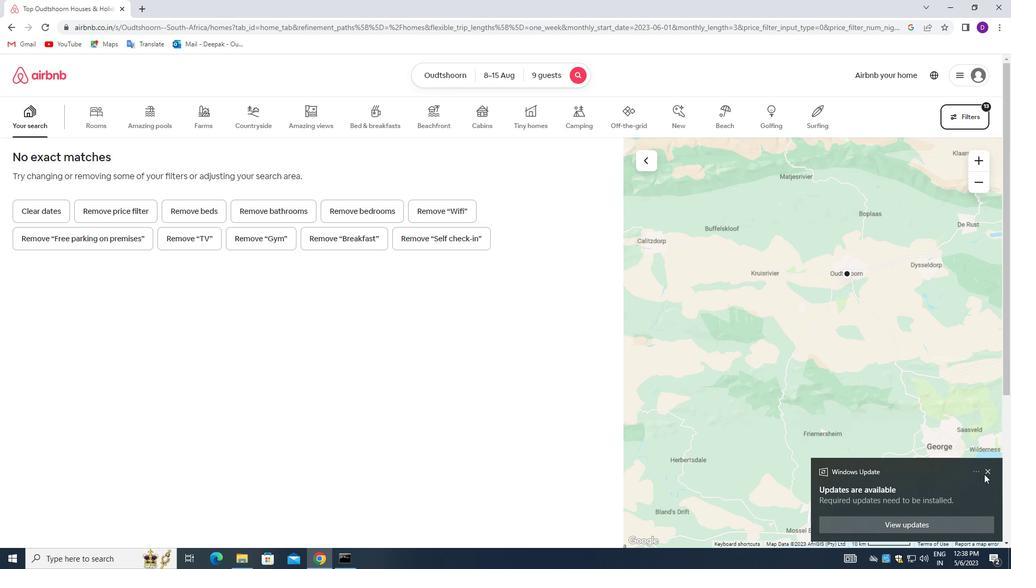 
Action: Mouse pressed left at (985, 471)
Screenshot: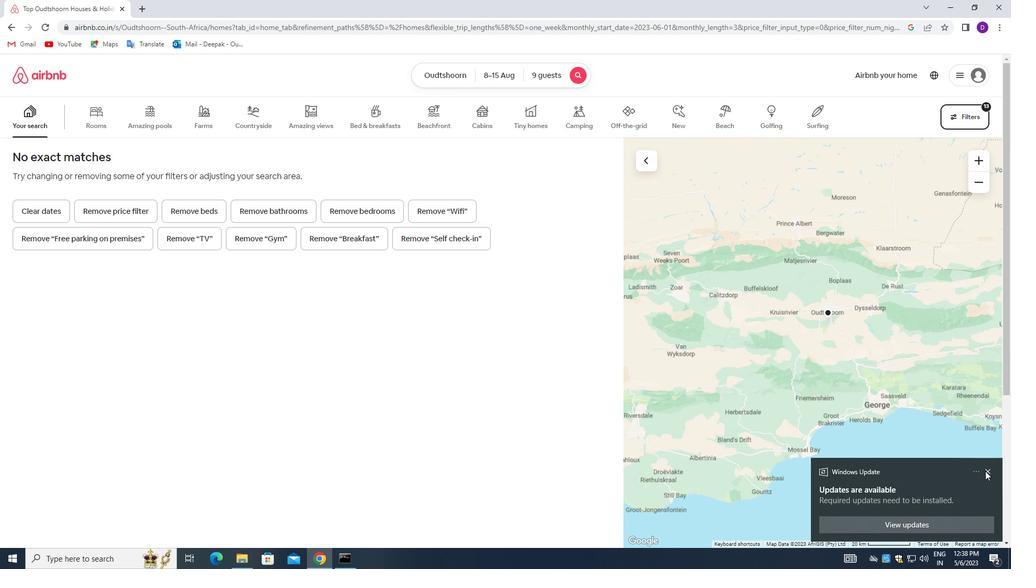 
Action: Mouse moved to (689, 418)
Screenshot: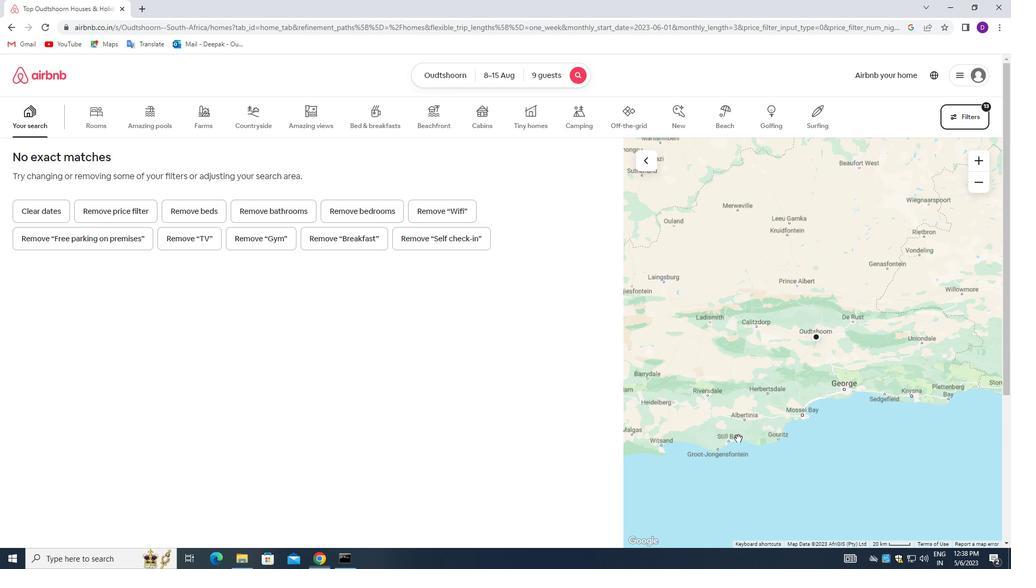 
